 Task: Schedule a photography workshop for next Thursday at 11:00 PM.
Action: Mouse pressed left at (619, 132)
Screenshot: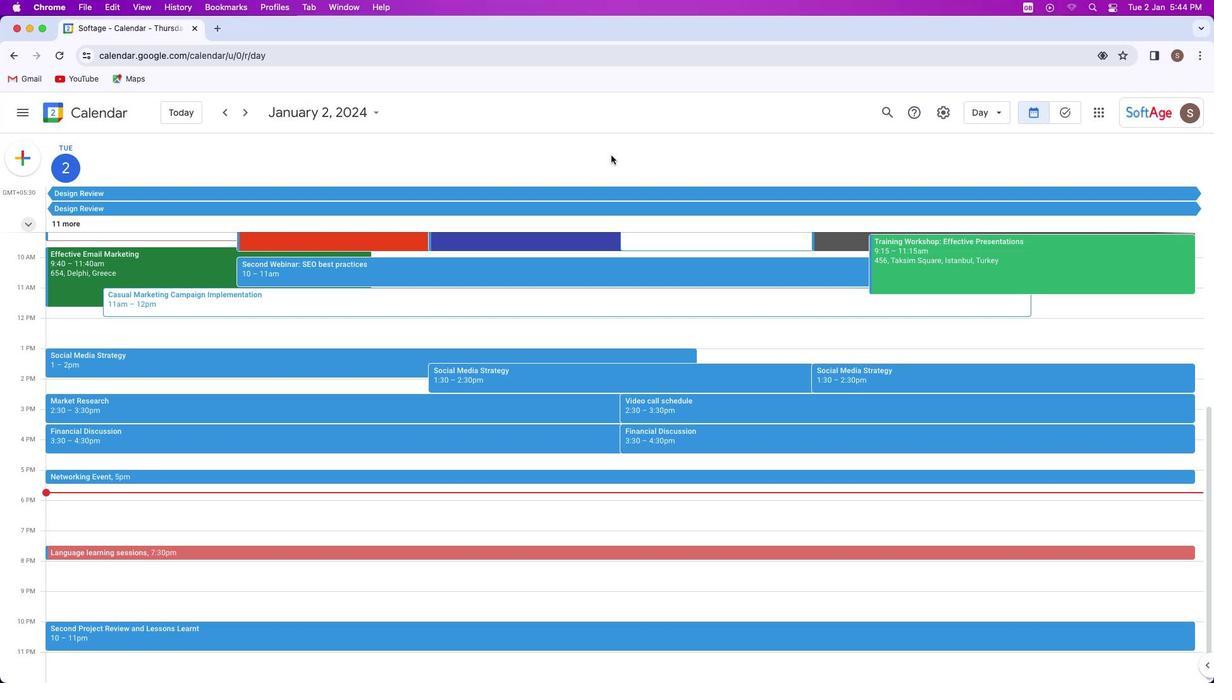 
Action: Mouse moved to (145, 138)
Screenshot: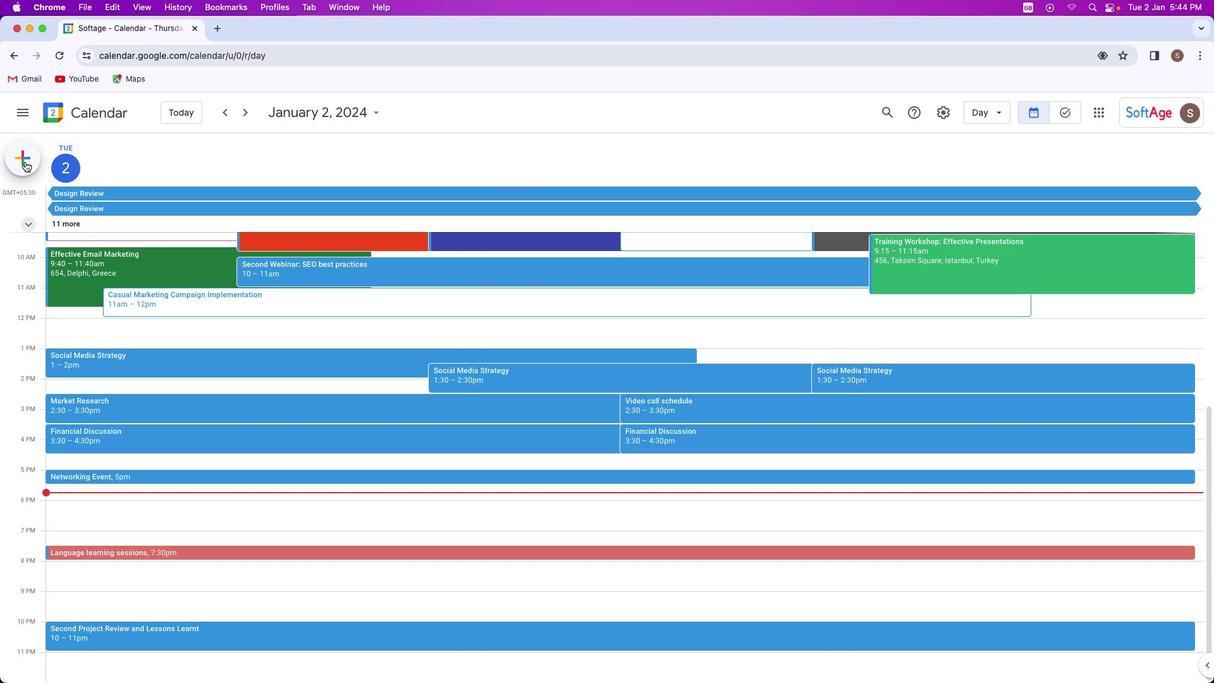 
Action: Mouse pressed left at (145, 138)
Screenshot: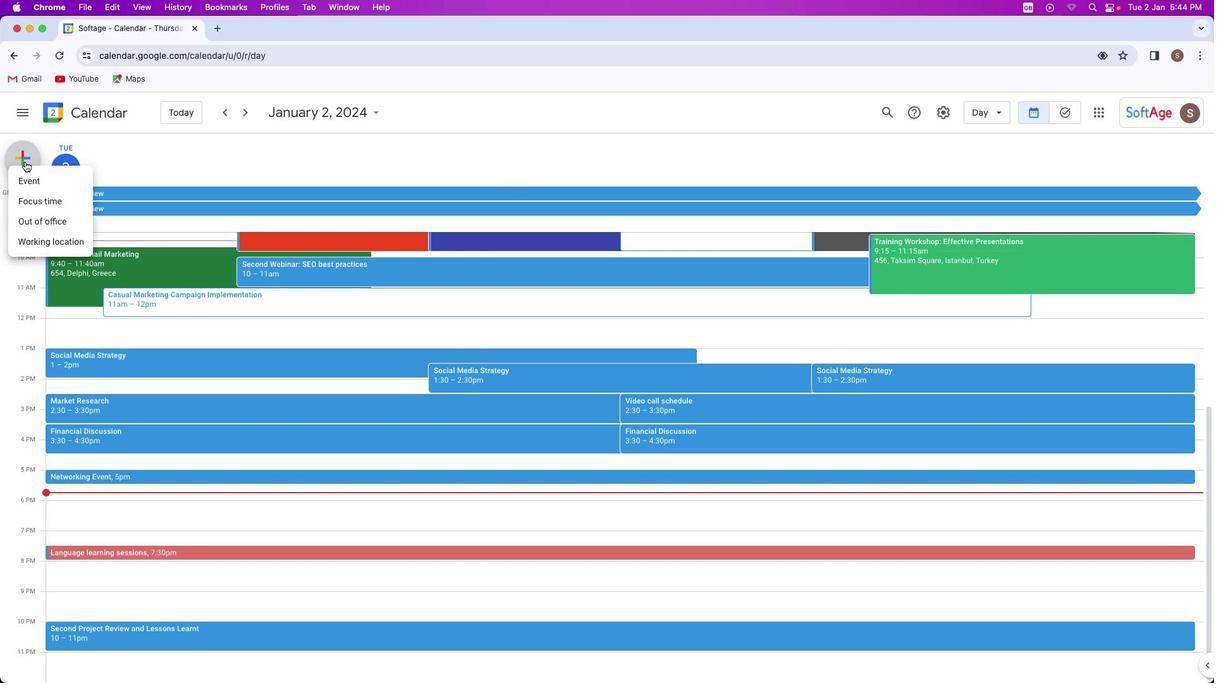 
Action: Mouse moved to (187, 281)
Screenshot: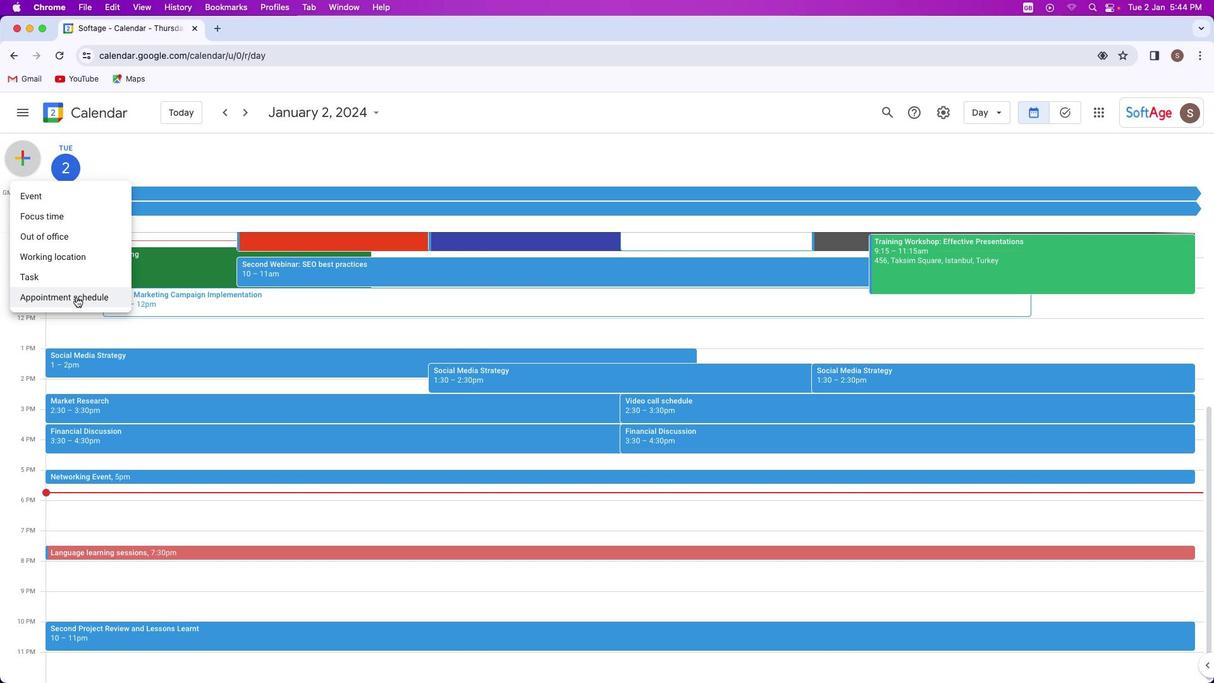 
Action: Mouse pressed left at (187, 281)
Screenshot: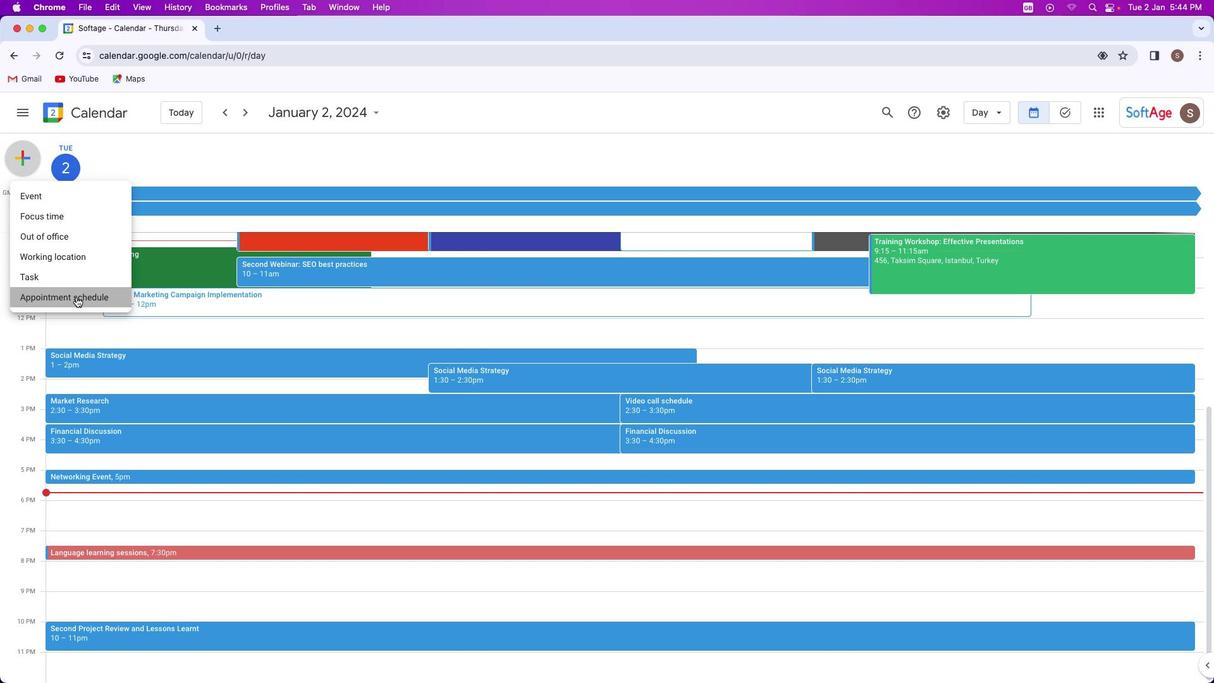 
Action: Mouse moved to (206, 130)
Screenshot: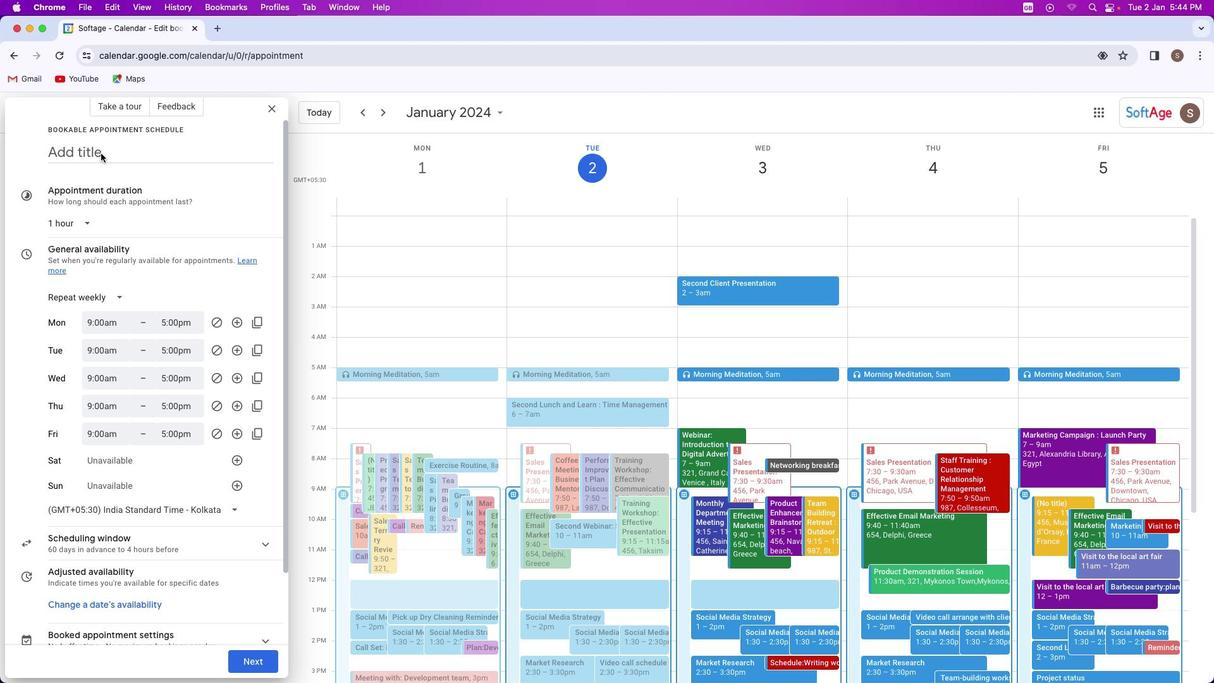 
Action: Mouse pressed left at (206, 130)
Screenshot: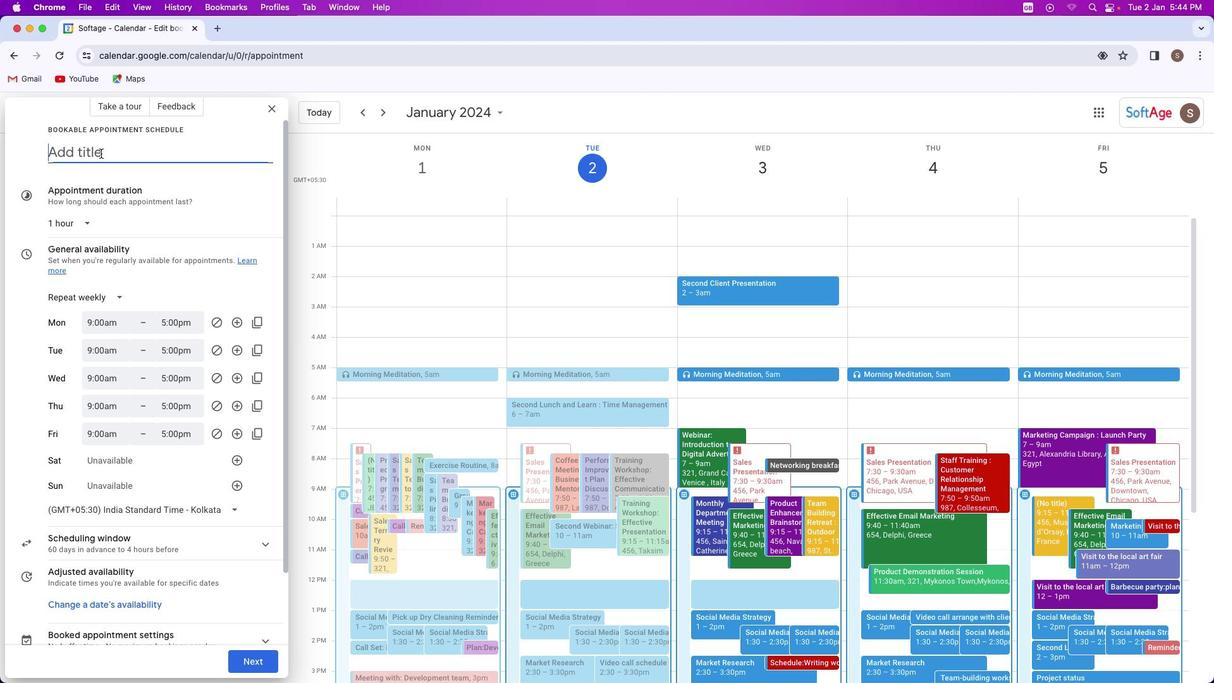 
Action: Key pressed Key.shift'P''h''o''t''o''g''r''a''p''h''y'Key.space'w''o''r''k''s''h''o''p'
Screenshot: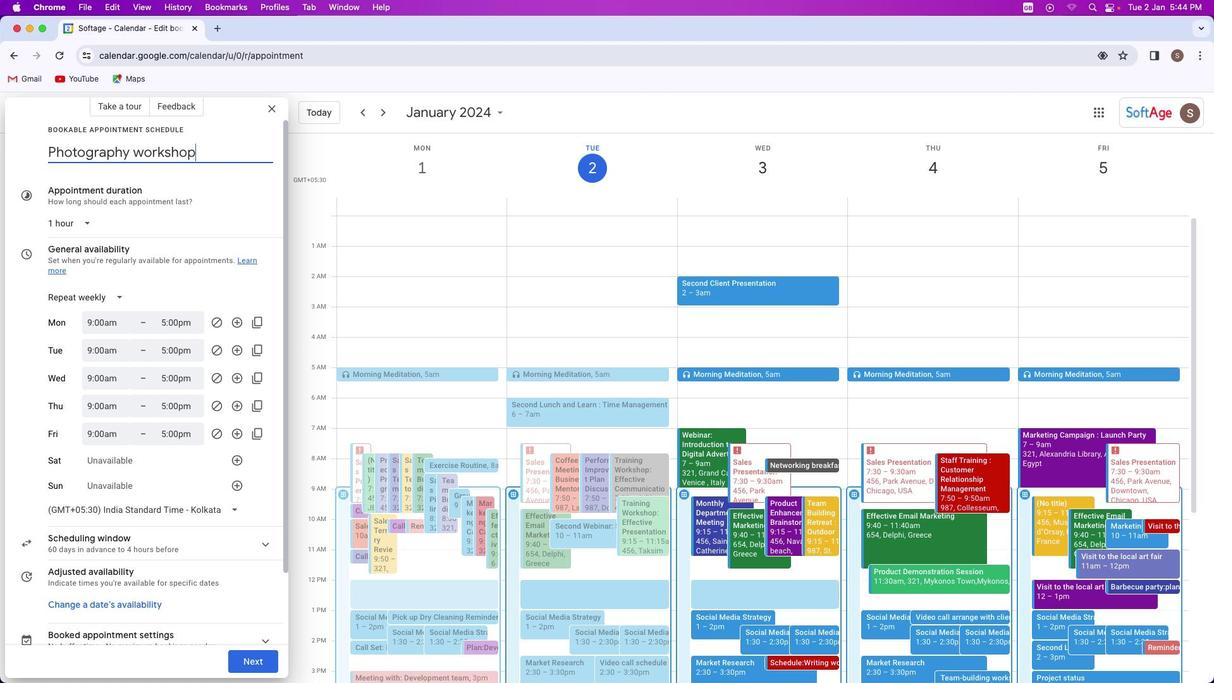 
Action: Mouse moved to (215, 278)
Screenshot: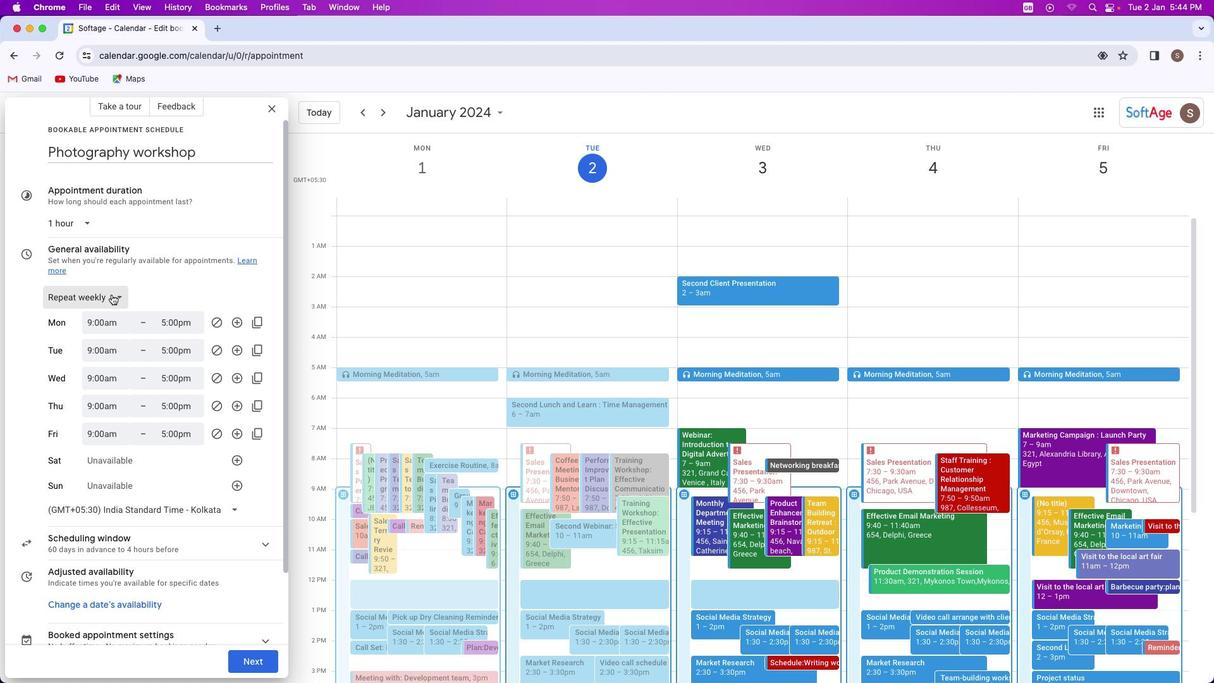 
Action: Mouse pressed left at (215, 278)
Screenshot: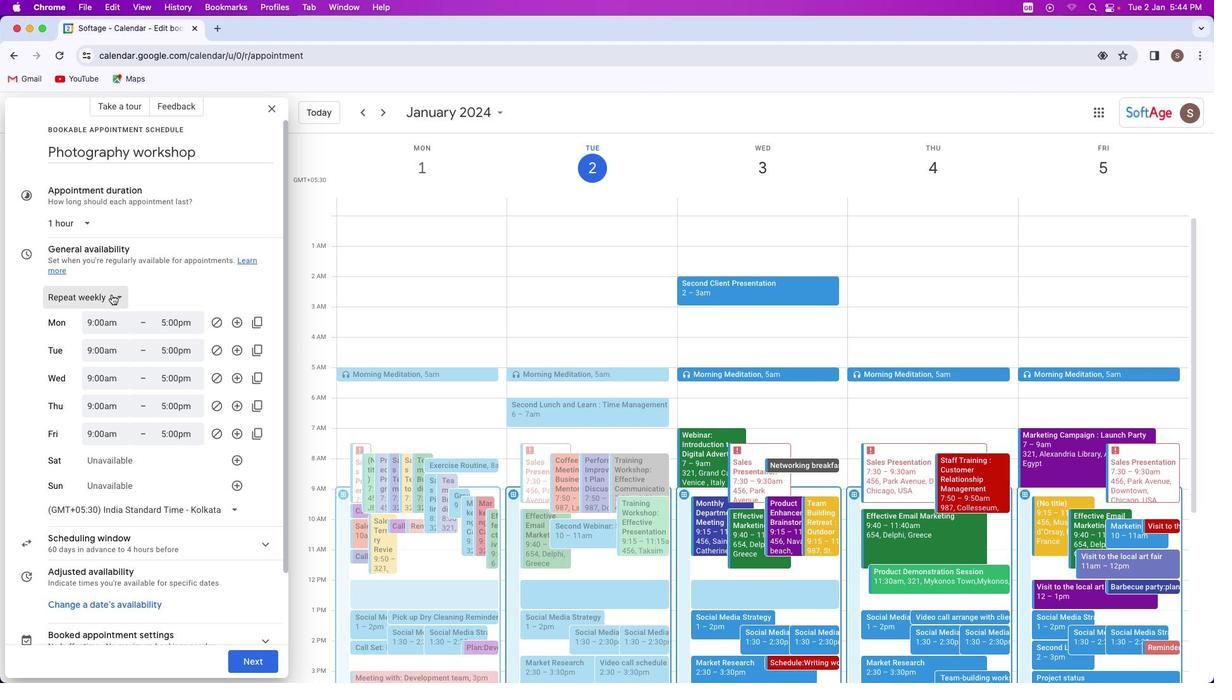 
Action: Mouse moved to (203, 308)
Screenshot: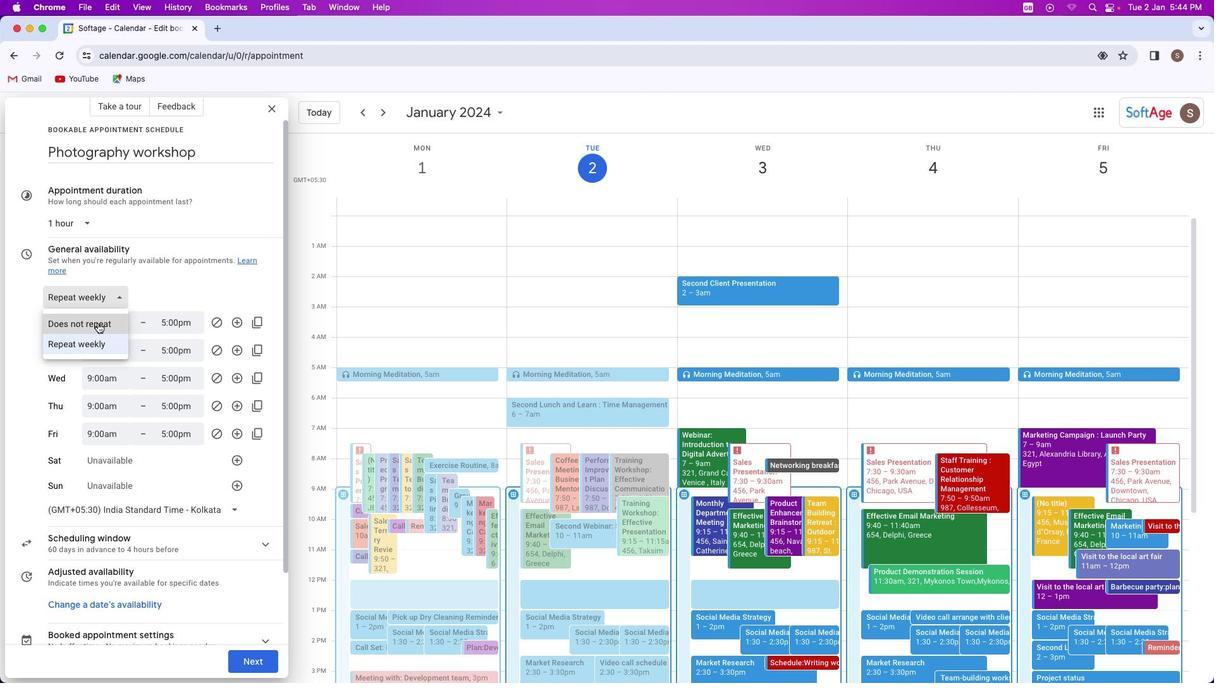 
Action: Mouse pressed left at (203, 308)
Screenshot: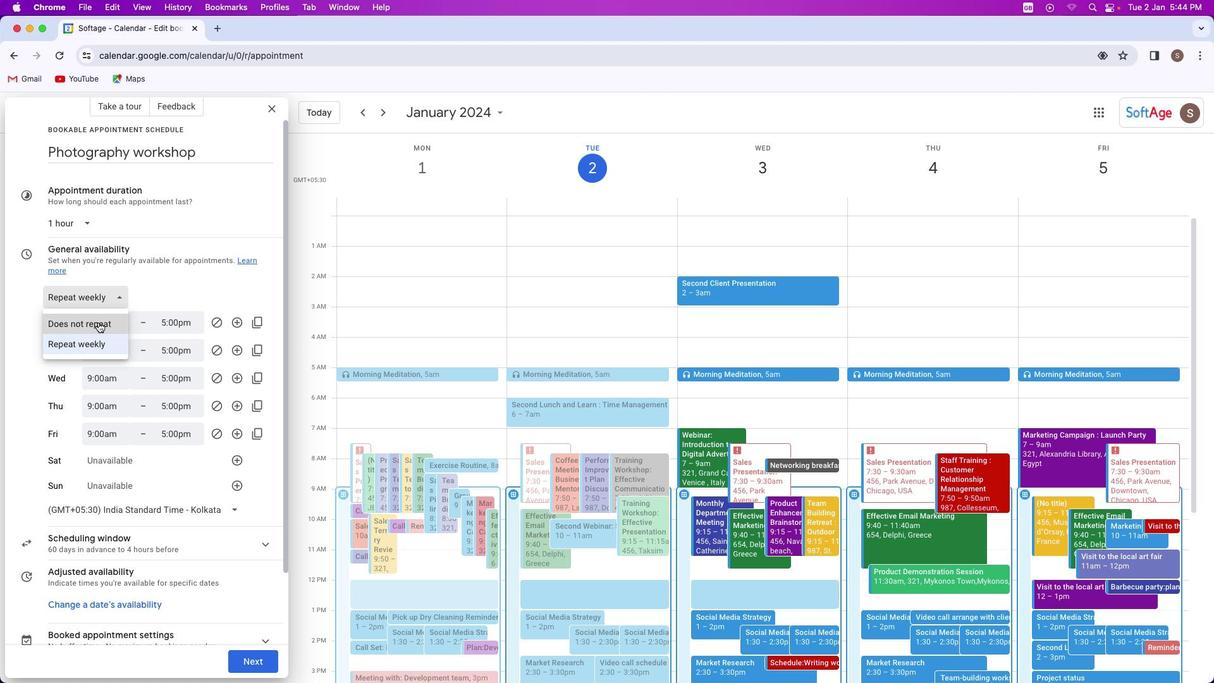 
Action: Mouse moved to (178, 296)
Screenshot: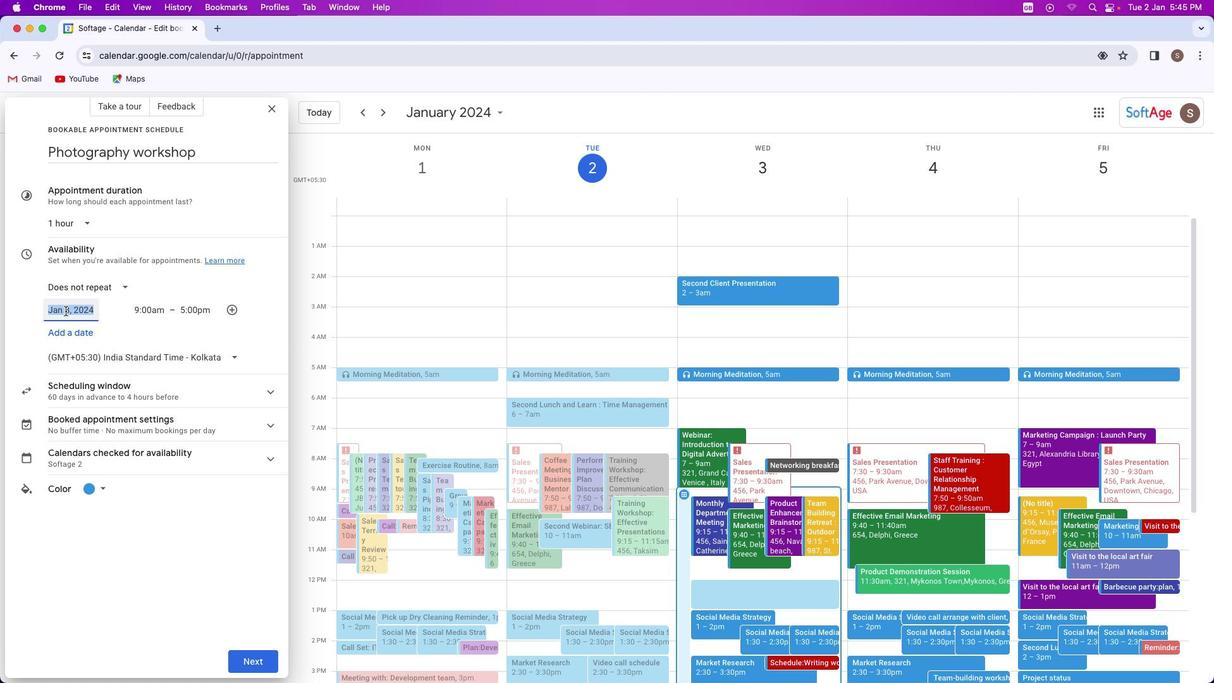 
Action: Mouse pressed left at (178, 296)
Screenshot: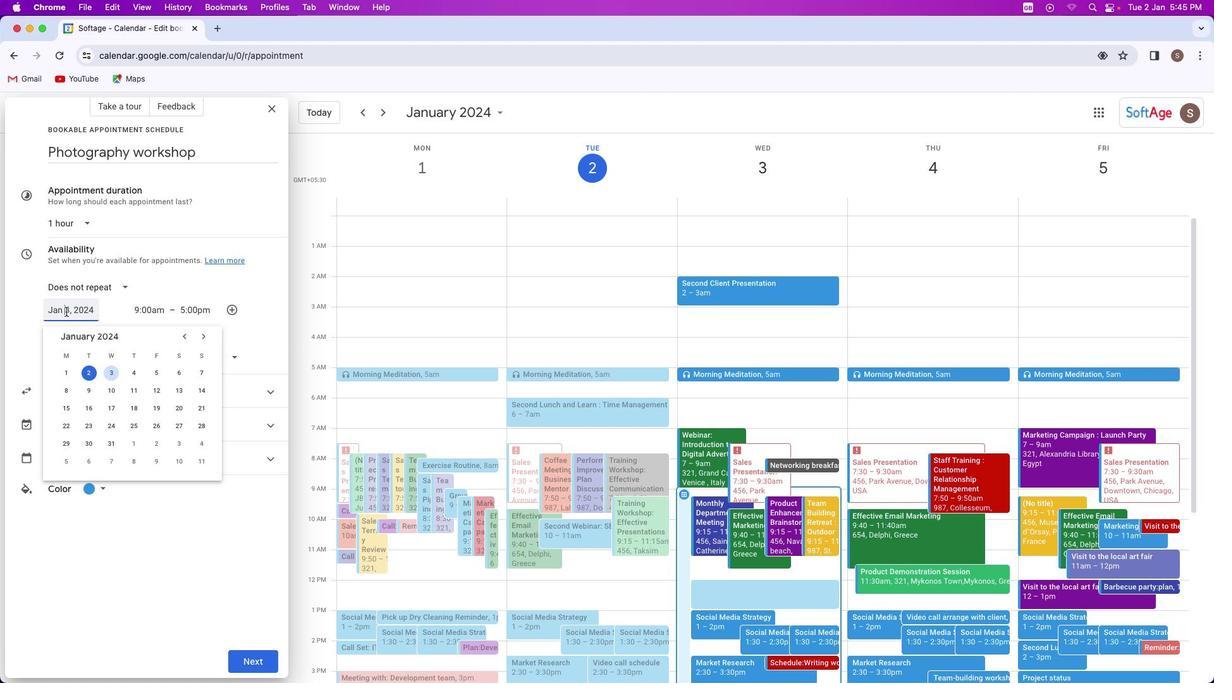 
Action: Mouse moved to (234, 379)
Screenshot: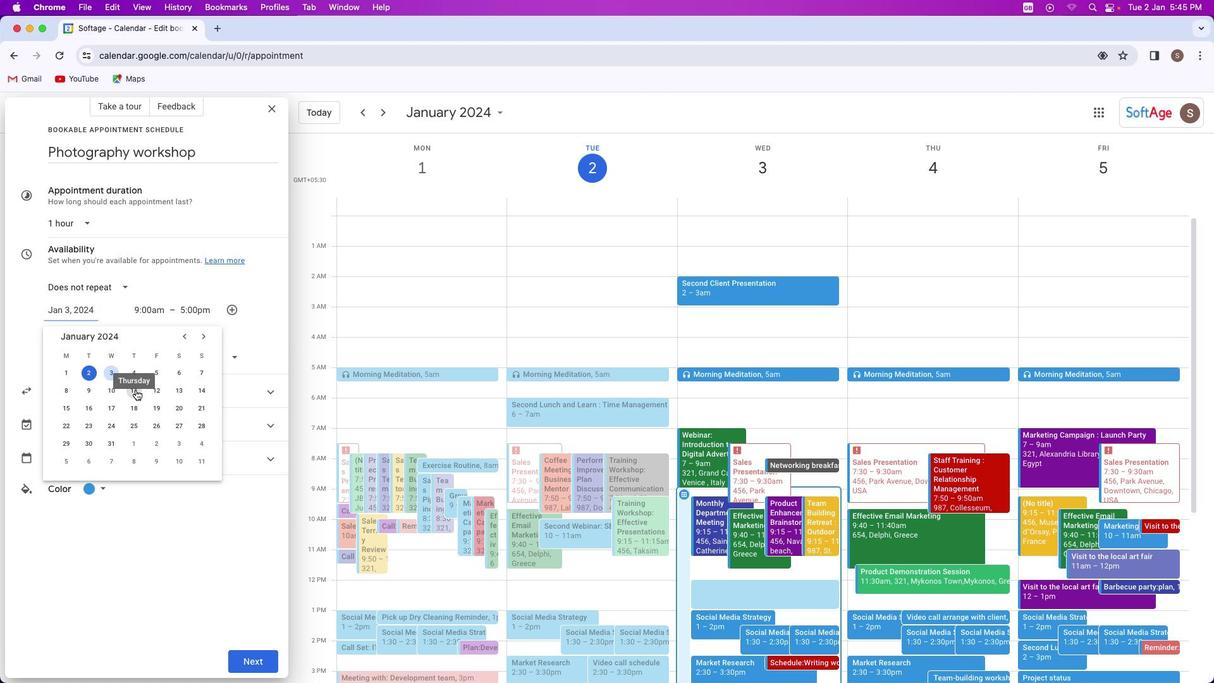 
Action: Mouse pressed left at (234, 379)
Screenshot: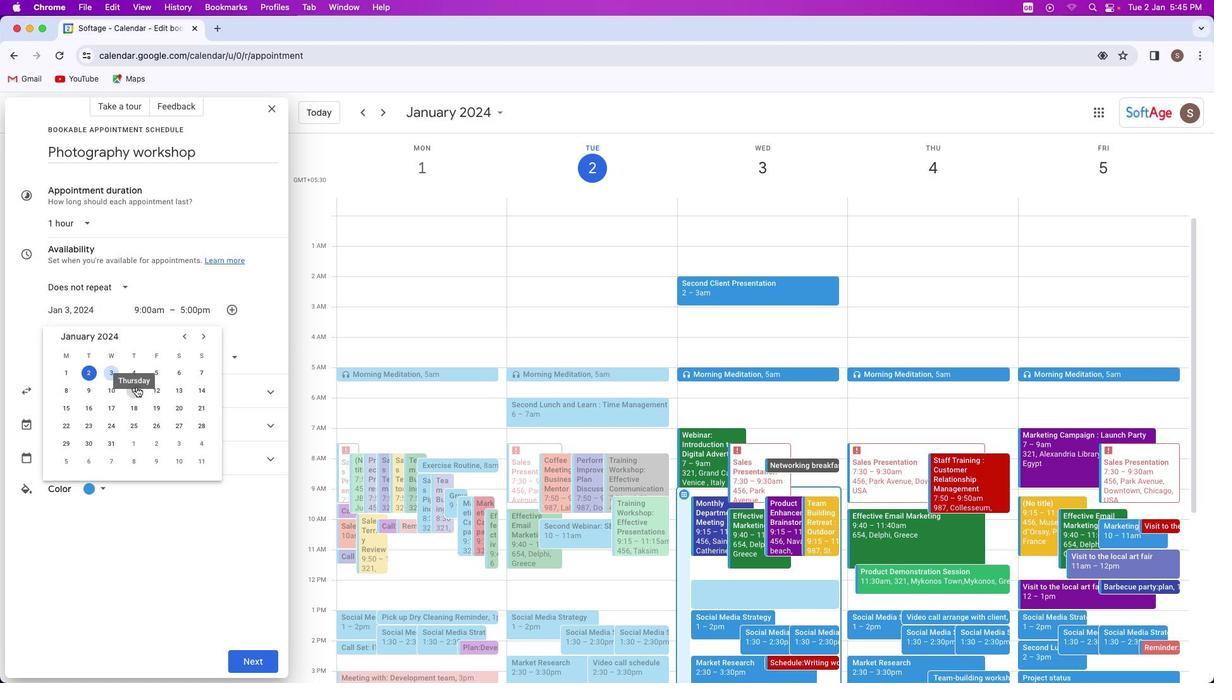 
Action: Mouse moved to (245, 299)
Screenshot: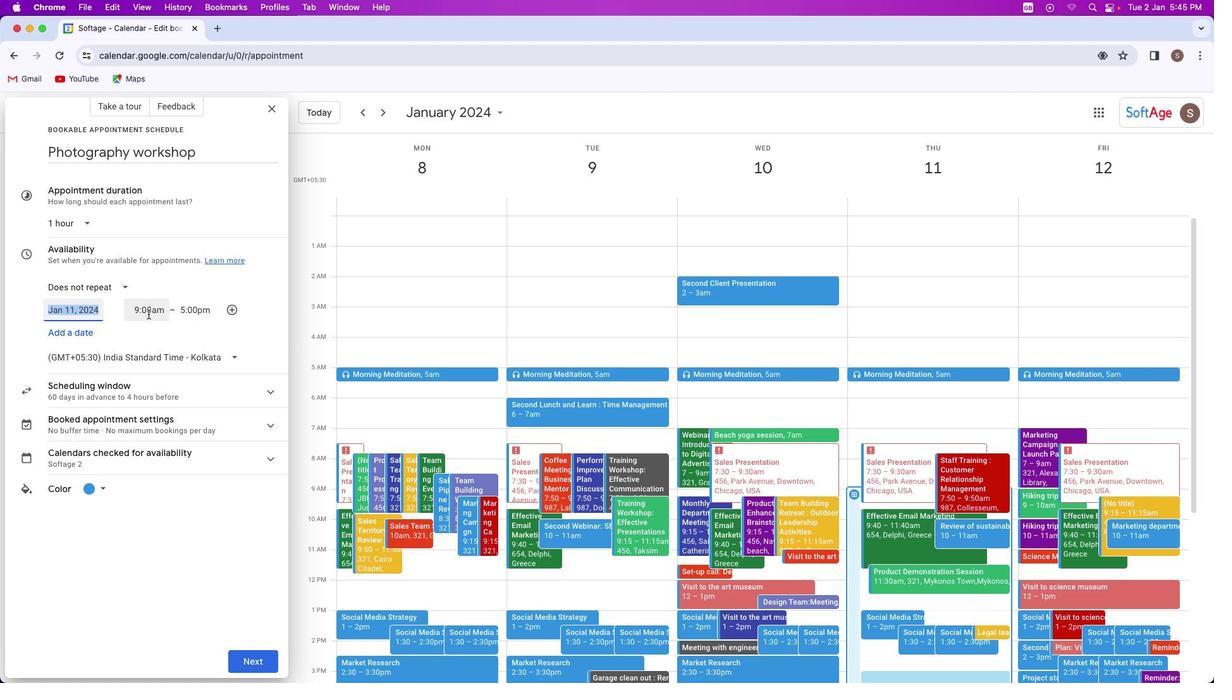 
Action: Mouse pressed left at (245, 299)
Screenshot: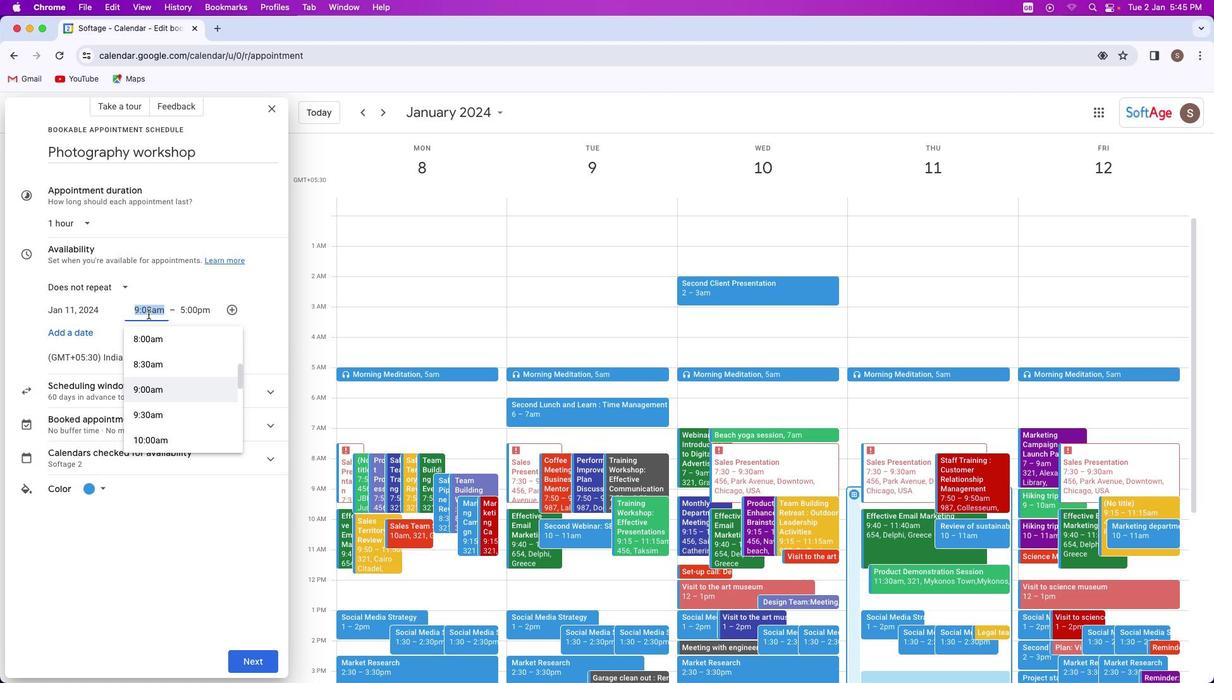 
Action: Mouse moved to (253, 368)
Screenshot: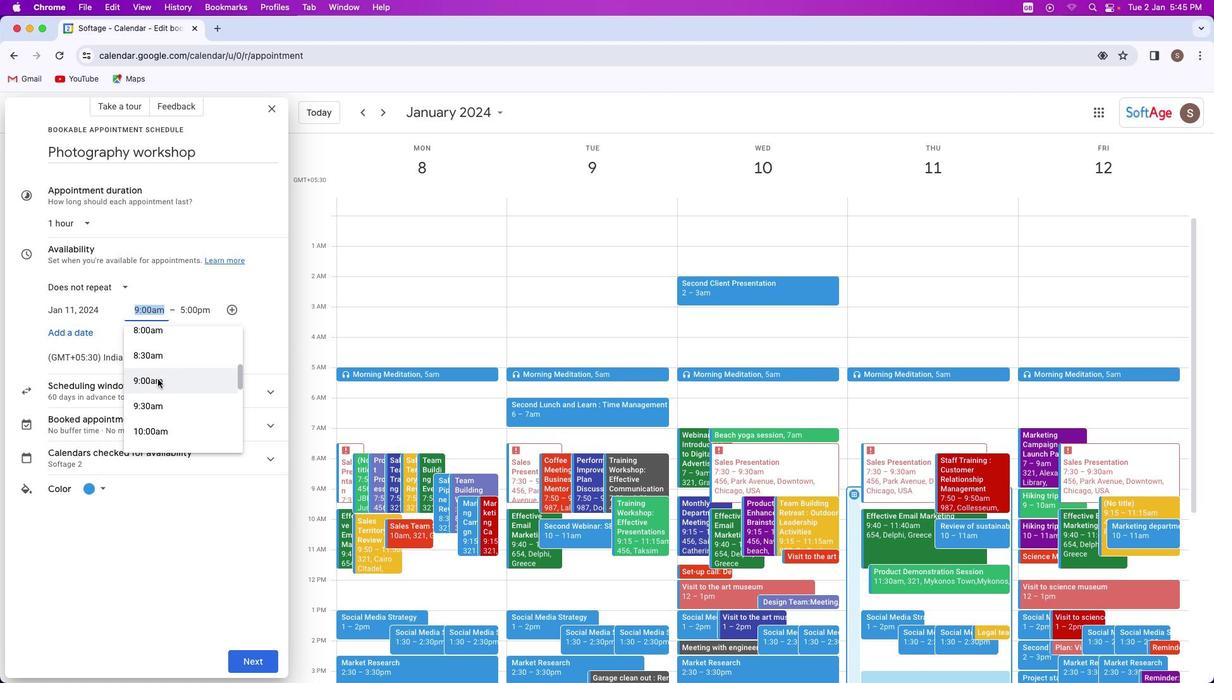 
Action: Mouse scrolled (253, 368) with delta (125, -31)
Screenshot: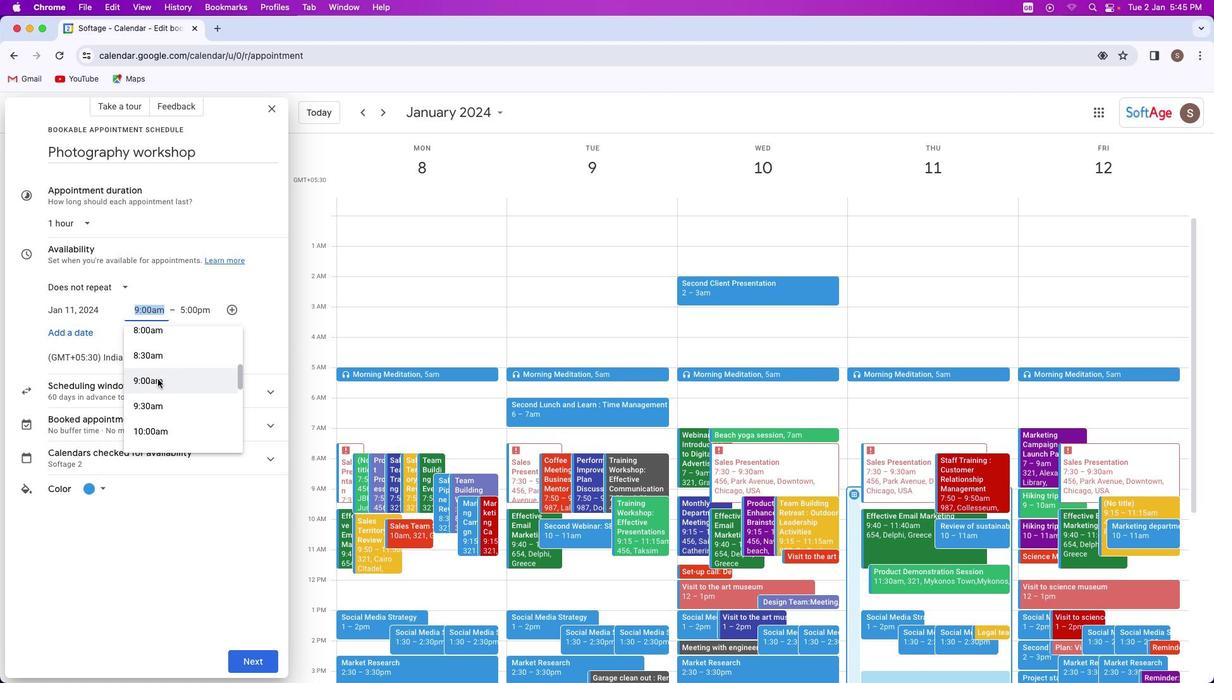 
Action: Mouse scrolled (253, 368) with delta (125, -31)
Screenshot: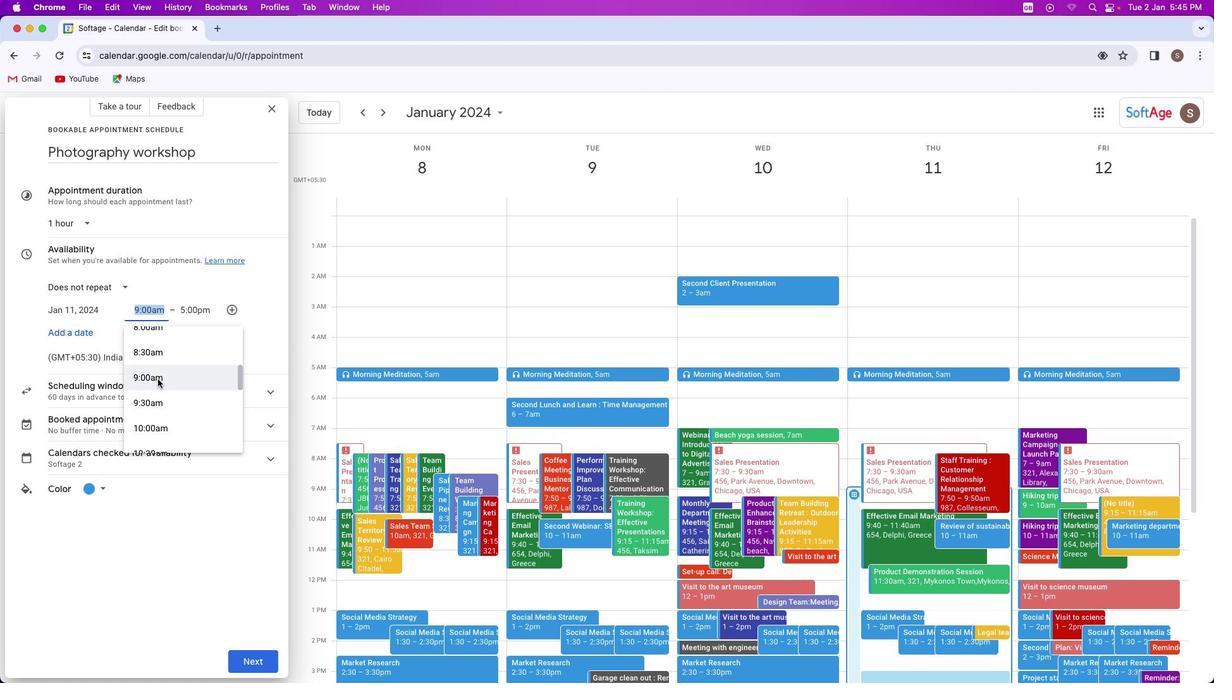 
Action: Mouse scrolled (253, 368) with delta (125, -31)
Screenshot: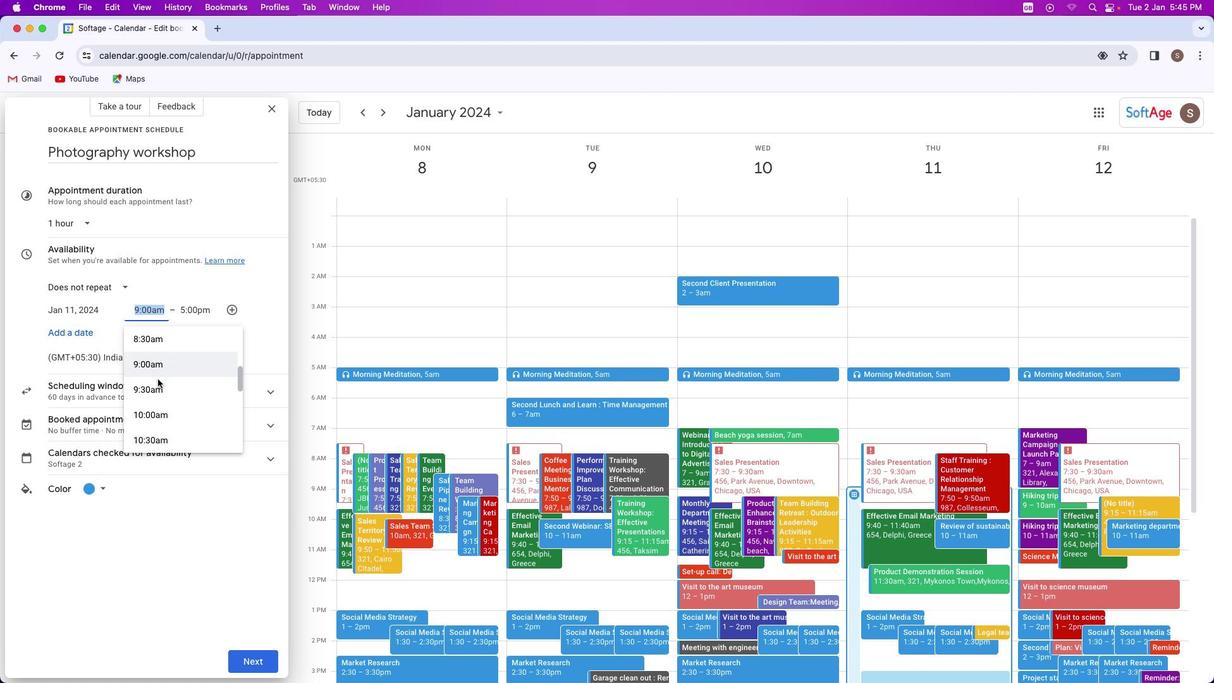 
Action: Mouse scrolled (253, 368) with delta (125, -31)
Screenshot: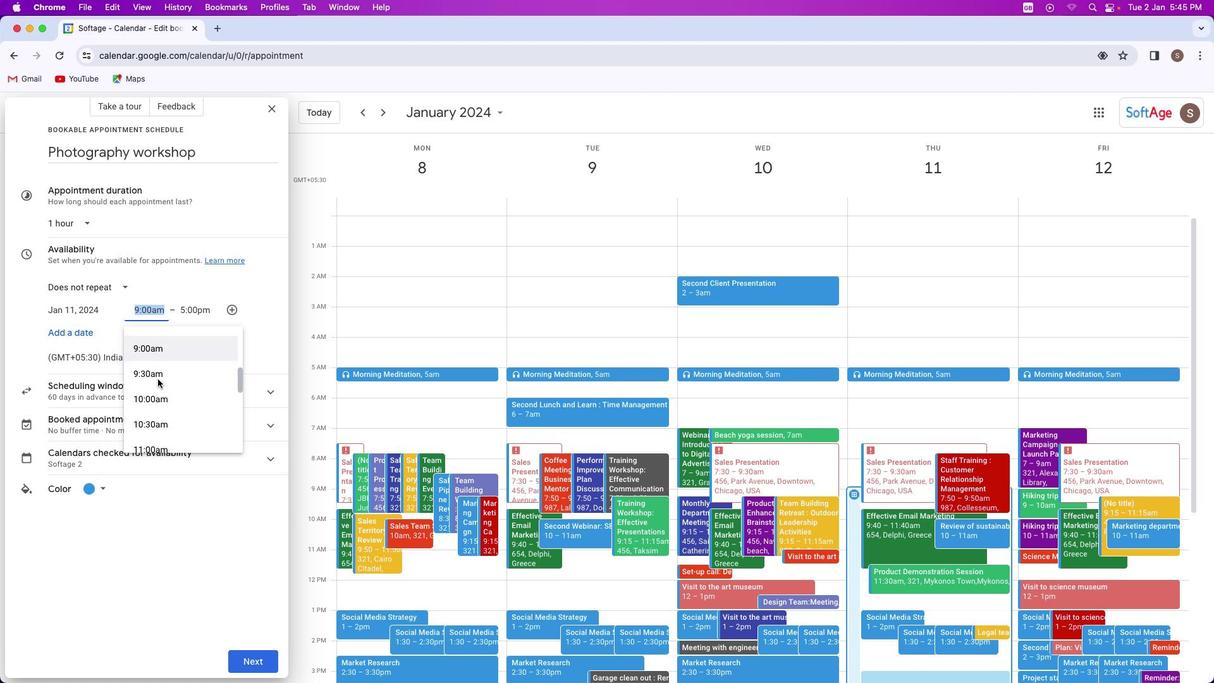 
Action: Mouse scrolled (253, 368) with delta (125, -31)
Screenshot: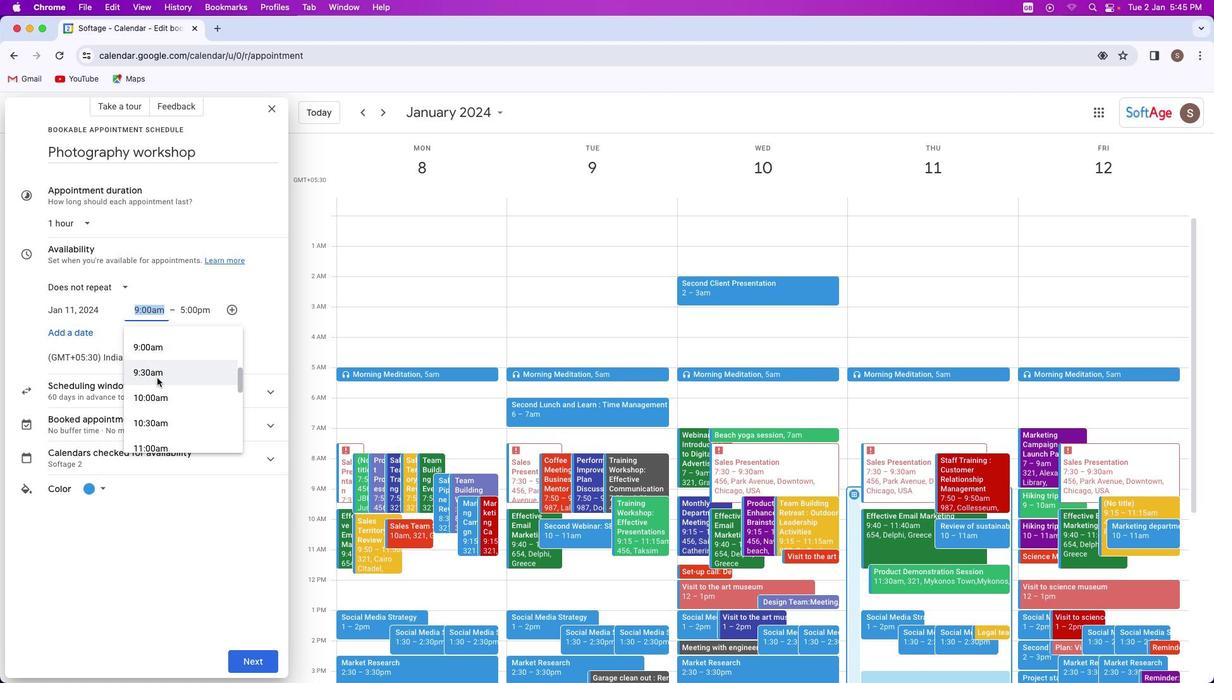 
Action: Mouse moved to (252, 366)
Screenshot: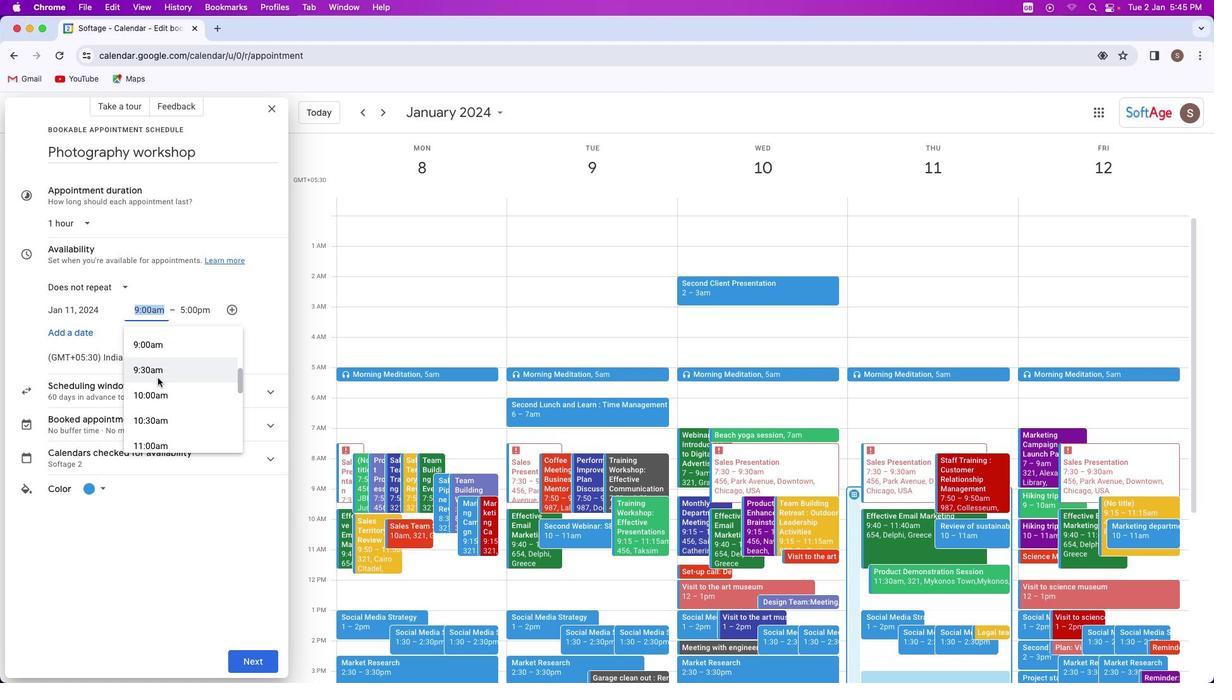 
Action: Mouse scrolled (252, 366) with delta (125, -31)
Screenshot: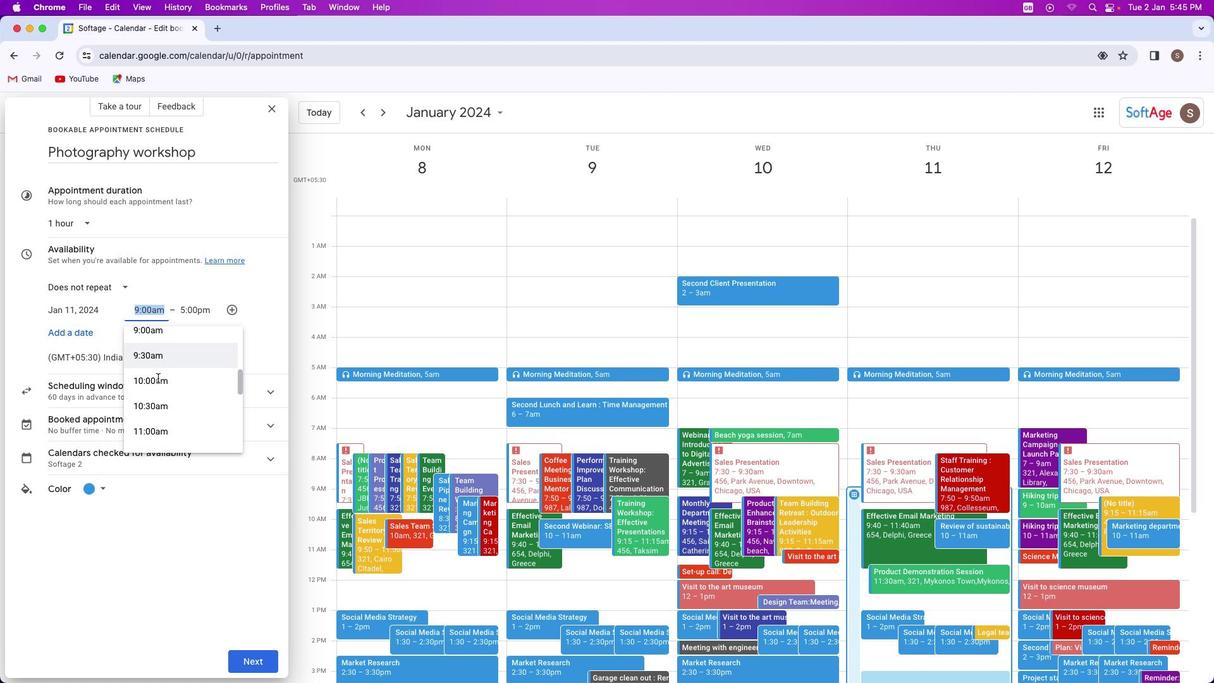 
Action: Mouse moved to (253, 367)
Screenshot: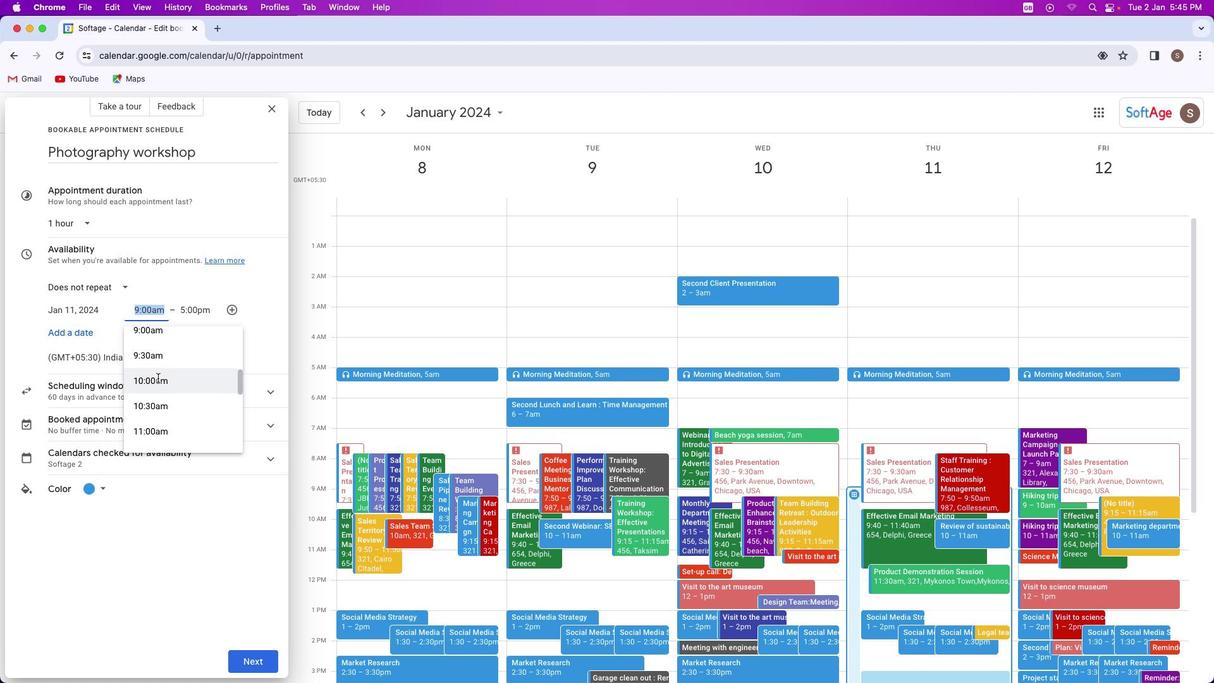 
Action: Mouse scrolled (253, 367) with delta (125, -31)
Screenshot: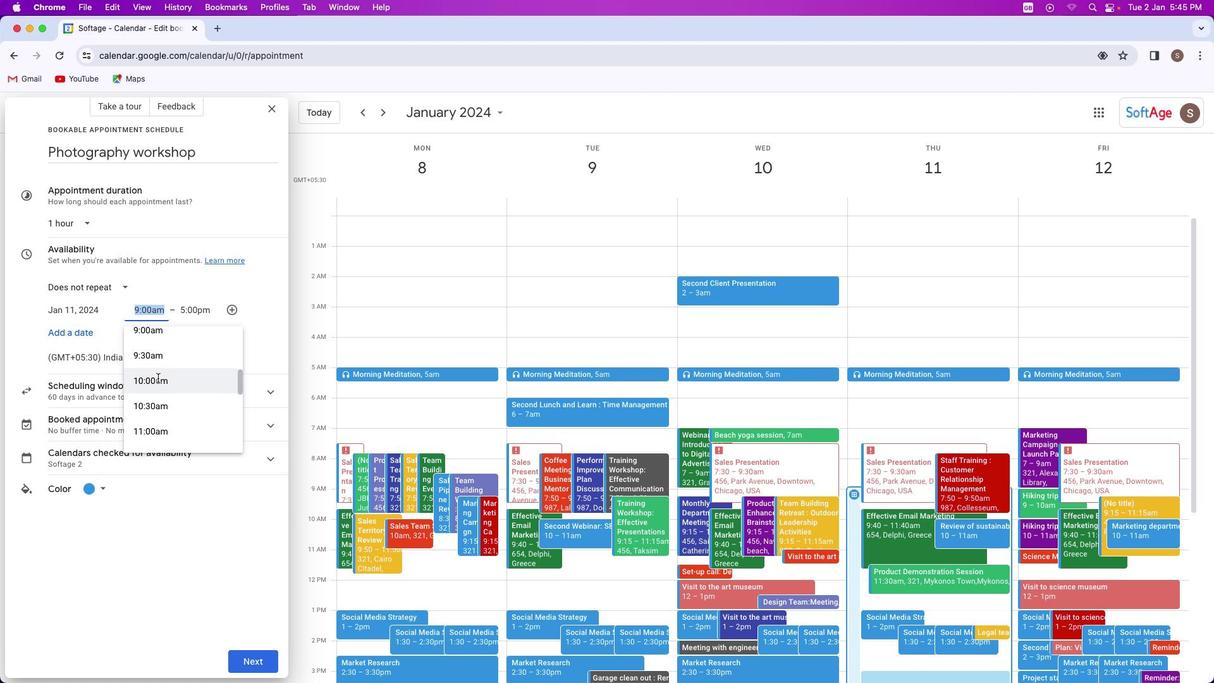 
Action: Mouse moved to (253, 367)
Screenshot: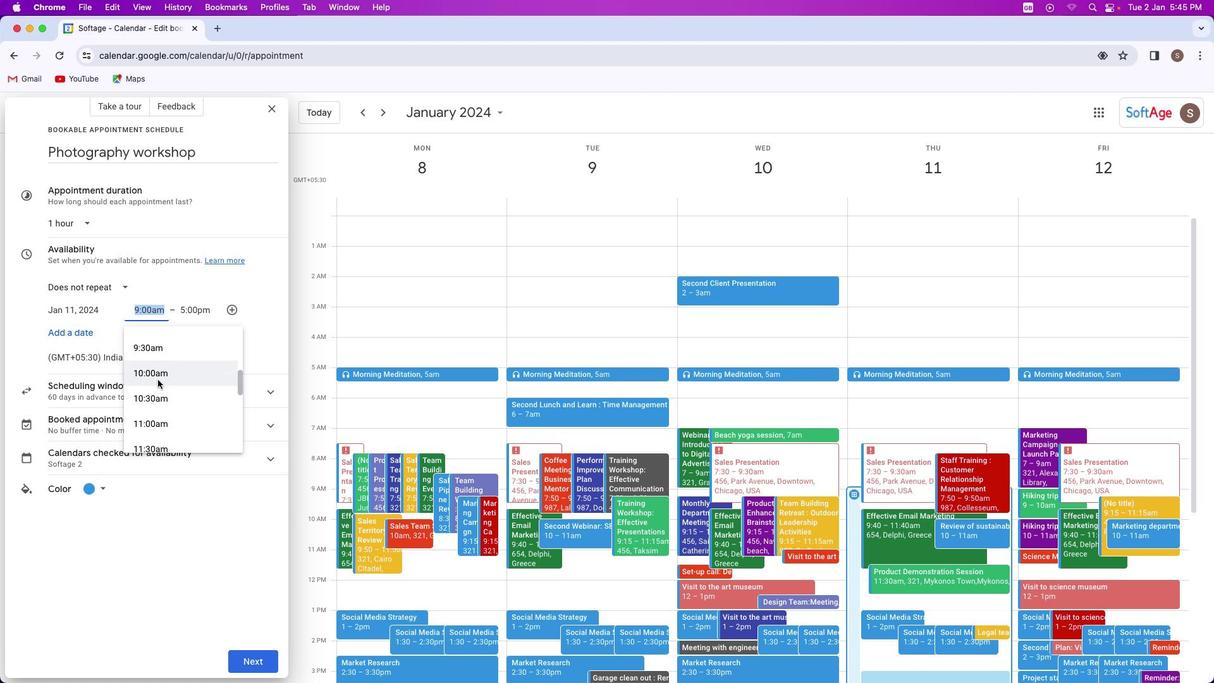 
Action: Mouse scrolled (253, 367) with delta (125, -31)
Screenshot: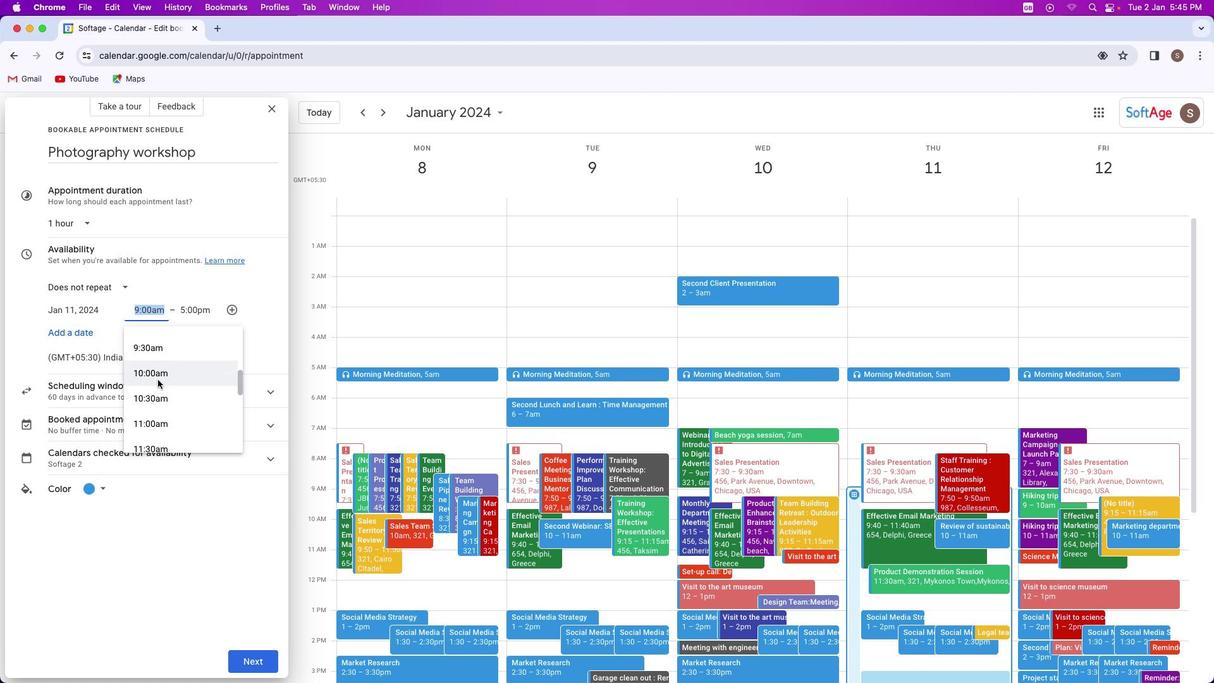 
Action: Mouse scrolled (253, 367) with delta (125, -31)
Screenshot: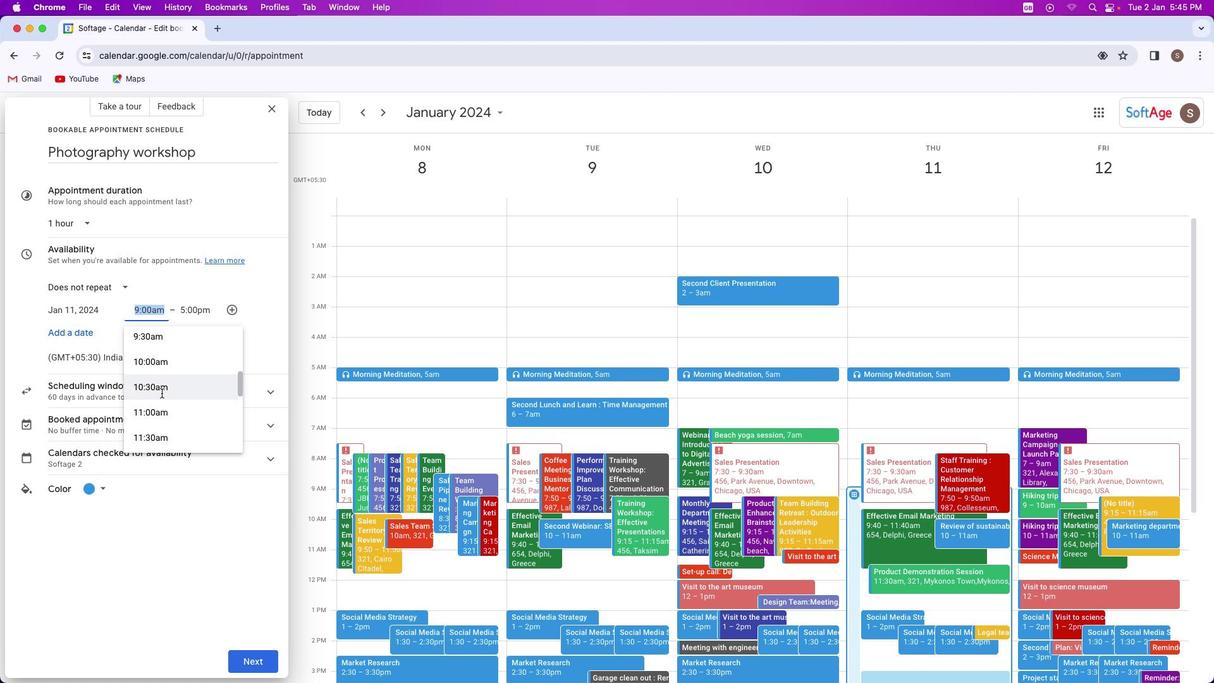 
Action: Mouse scrolled (253, 367) with delta (125, -31)
Screenshot: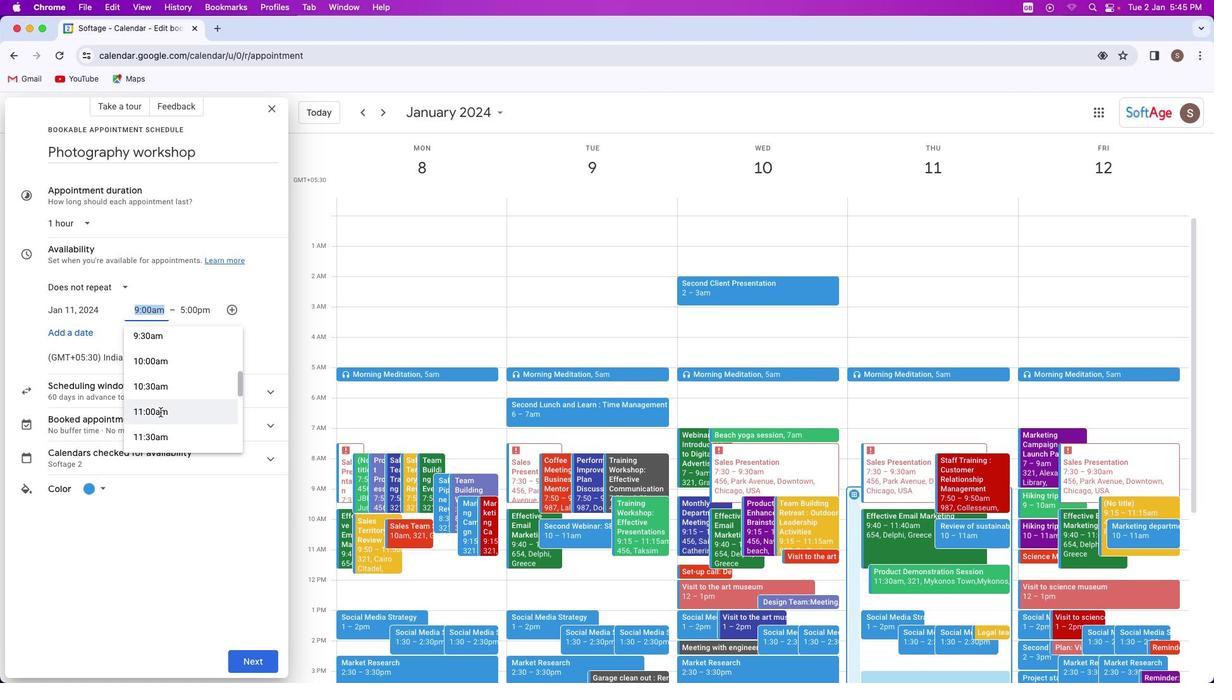
Action: Mouse moved to (254, 408)
Screenshot: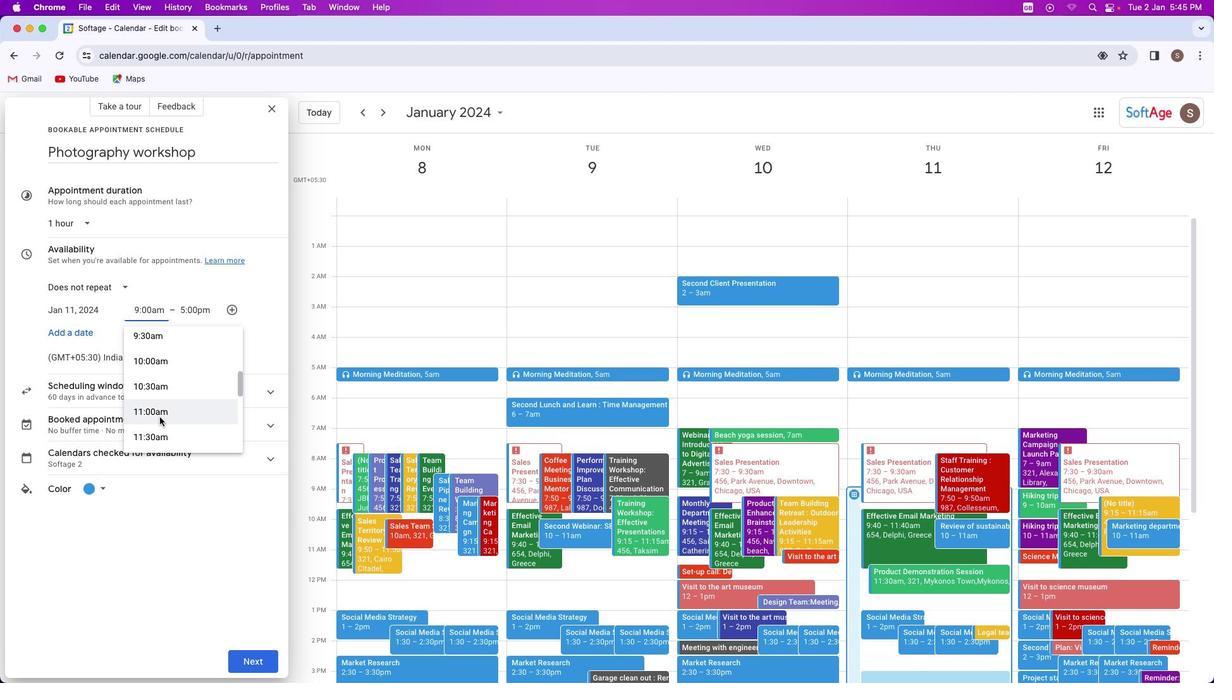 
Action: Mouse pressed left at (254, 408)
Screenshot: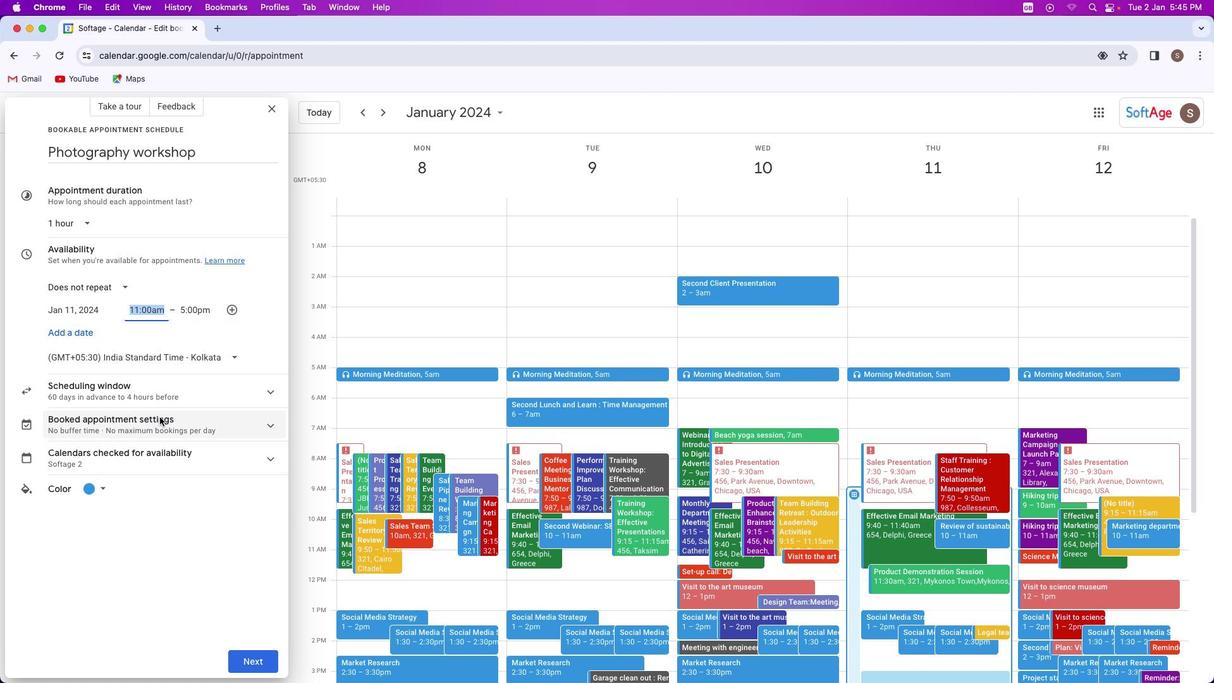 
Action: Mouse moved to (209, 483)
Screenshot: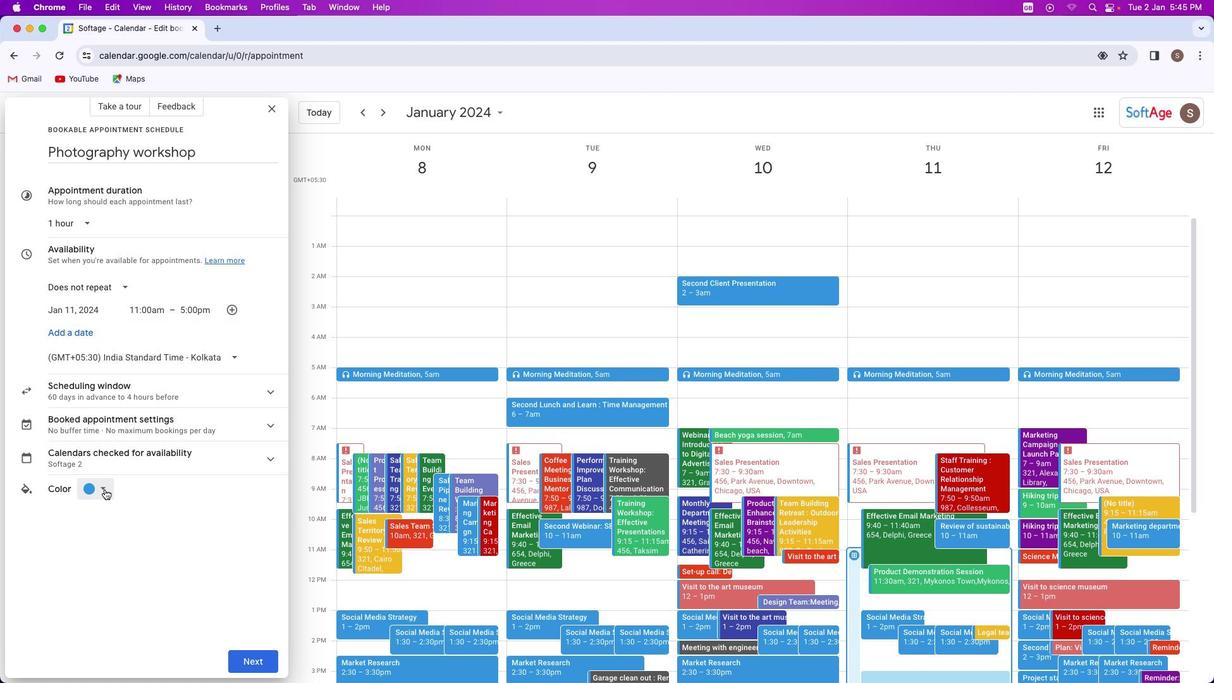 
Action: Mouse pressed left at (209, 483)
Screenshot: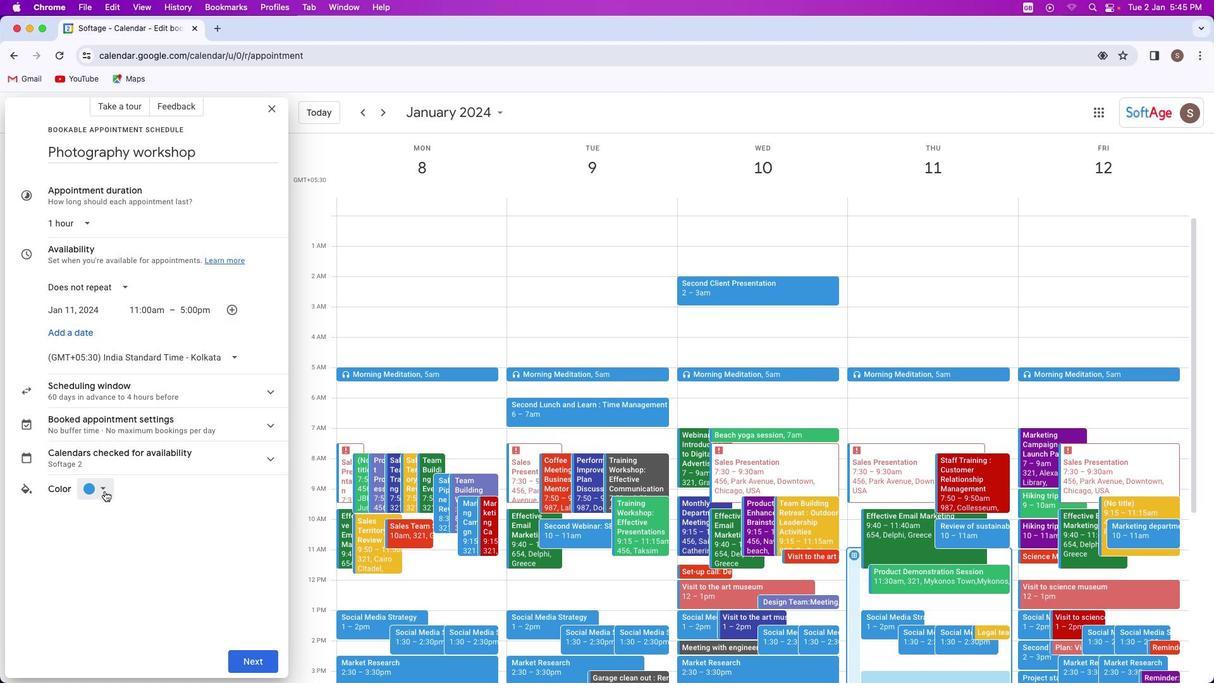 
Action: Mouse moved to (228, 525)
Screenshot: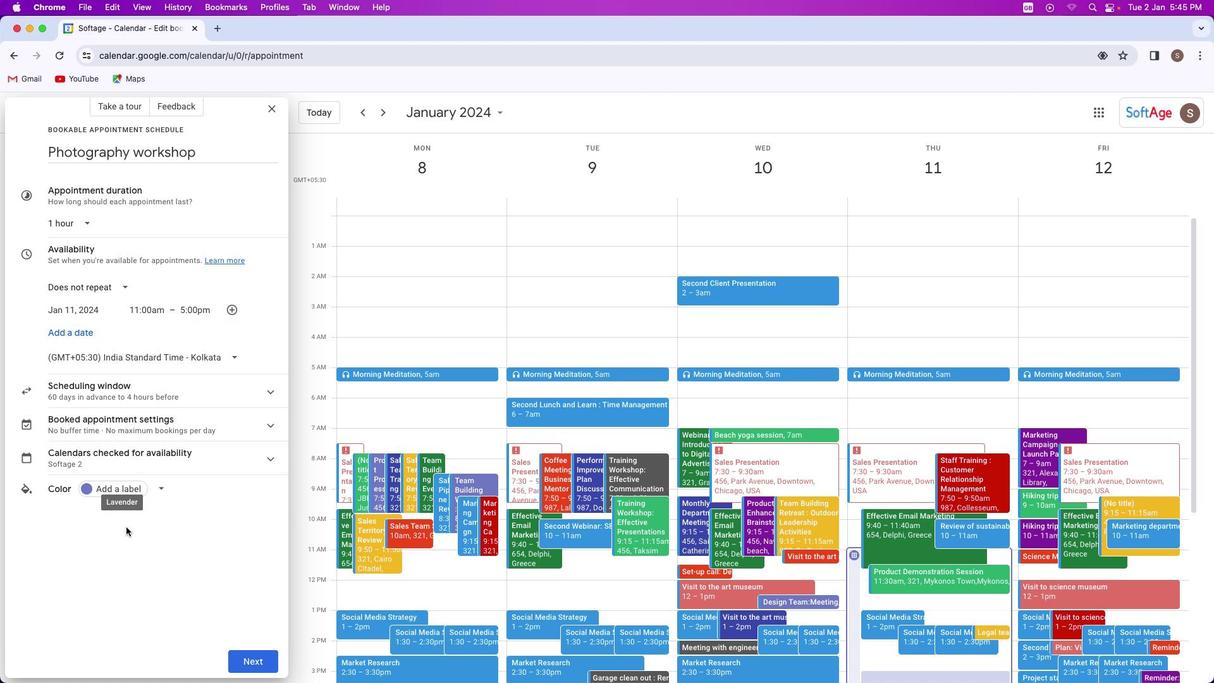 
Action: Mouse pressed left at (228, 525)
Screenshot: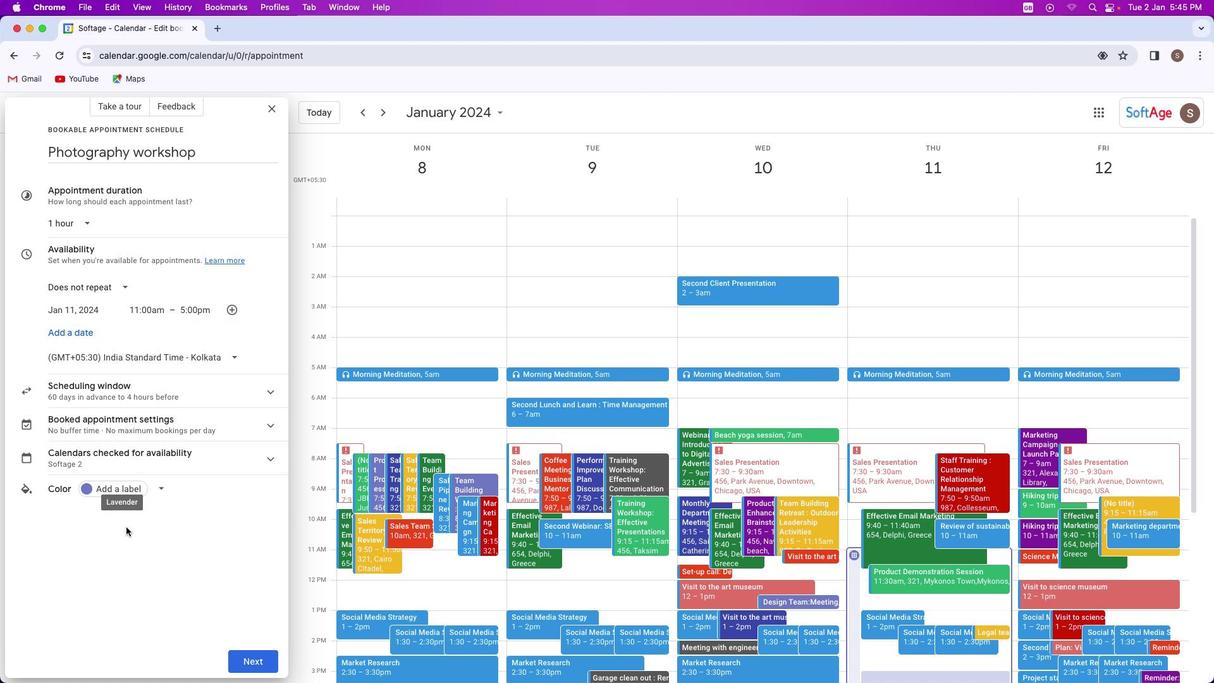 
Action: Mouse moved to (327, 665)
Screenshot: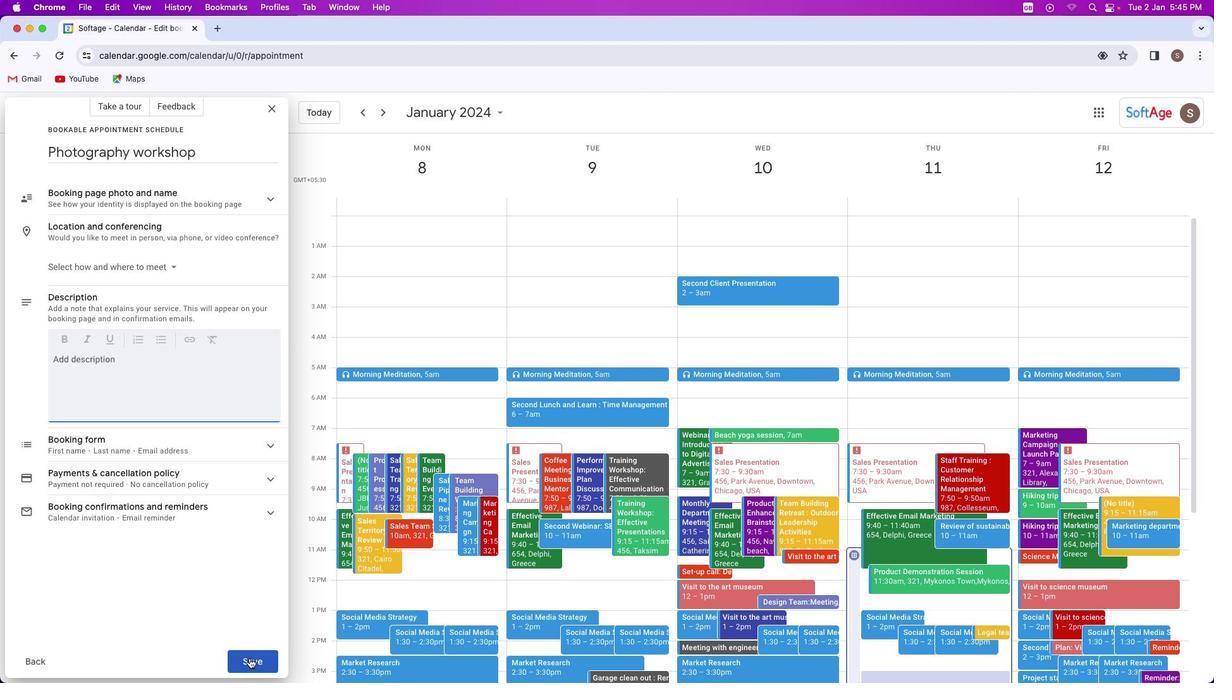 
Action: Mouse pressed left at (327, 665)
Screenshot: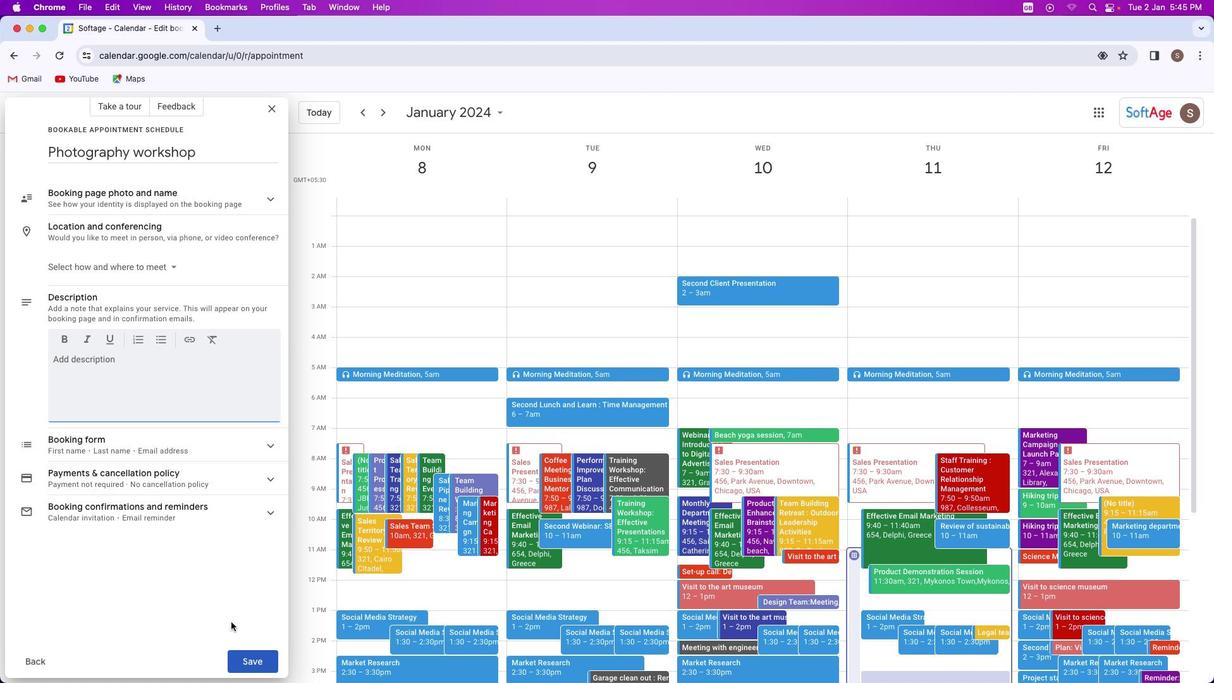
Action: Mouse moved to (230, 357)
Screenshot: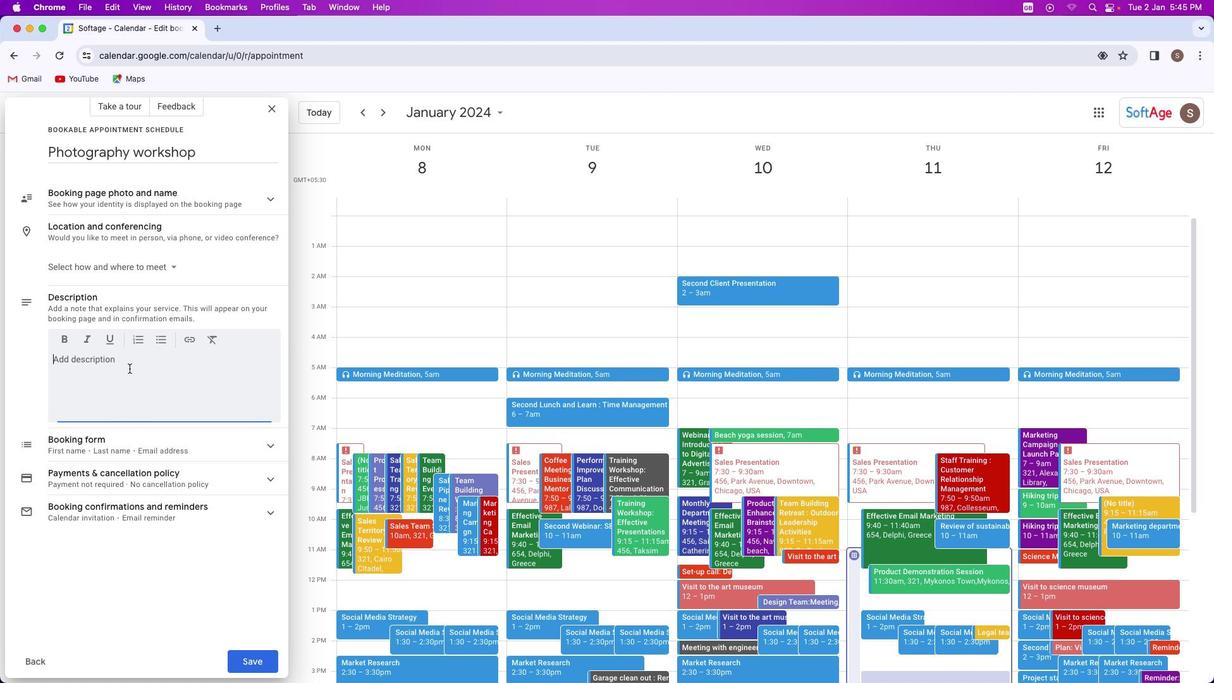 
Action: Mouse pressed left at (230, 357)
Screenshot: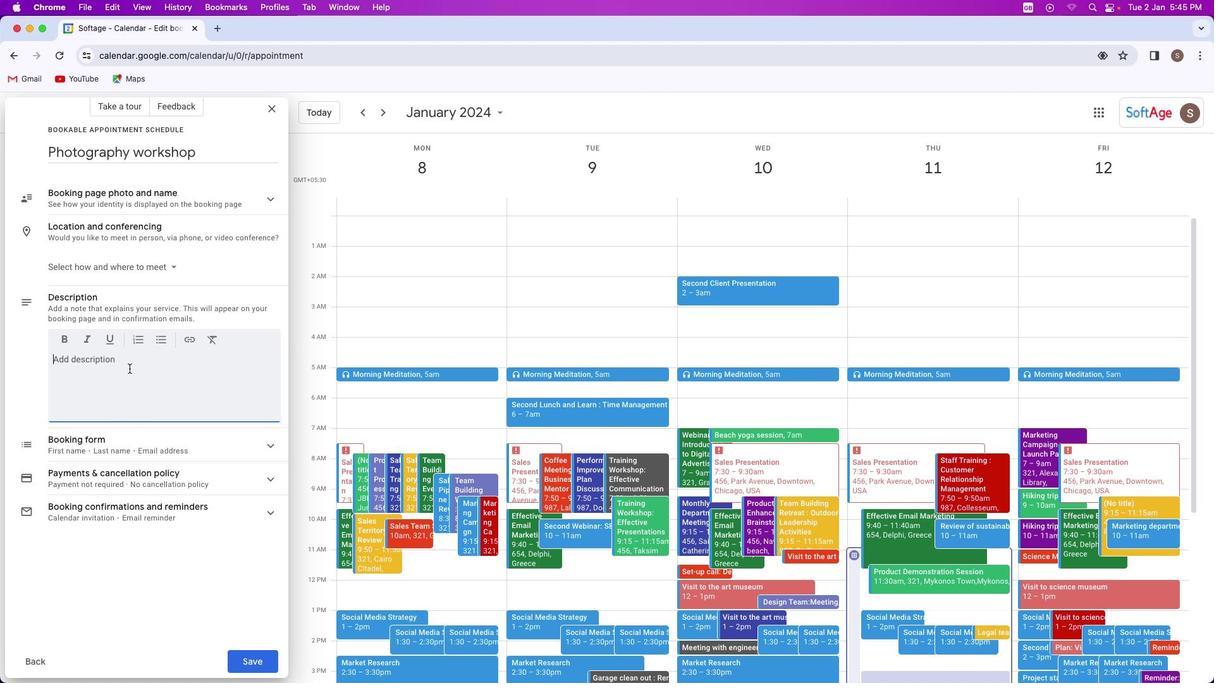 
Action: Key pressed Key.shift'T''h''i''s'Key.space'c''o''m''m''e''n''t'Key.space'i''s'Key.space'f''o''r'Key.space'p''h''o''t''o''g''r''a''p''h''y'Key.space'w''o''r''k''s''h''o''p''.'
Screenshot: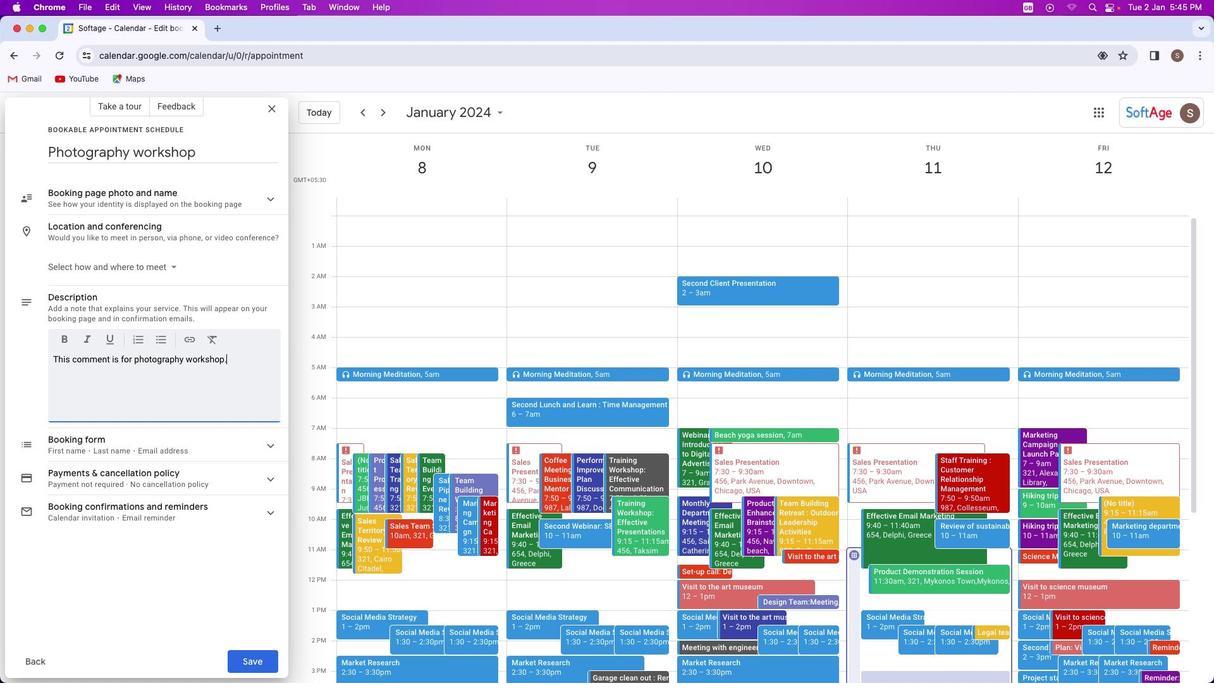
Action: Mouse moved to (333, 668)
Screenshot: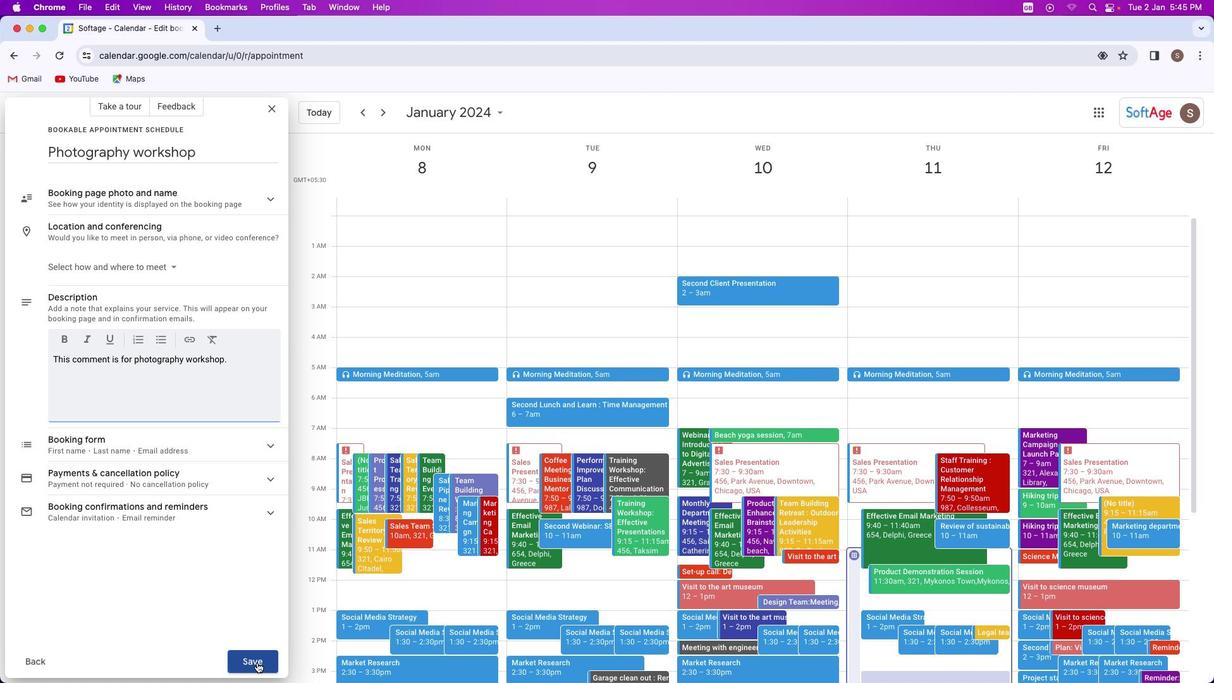 
Action: Mouse pressed left at (333, 668)
Screenshot: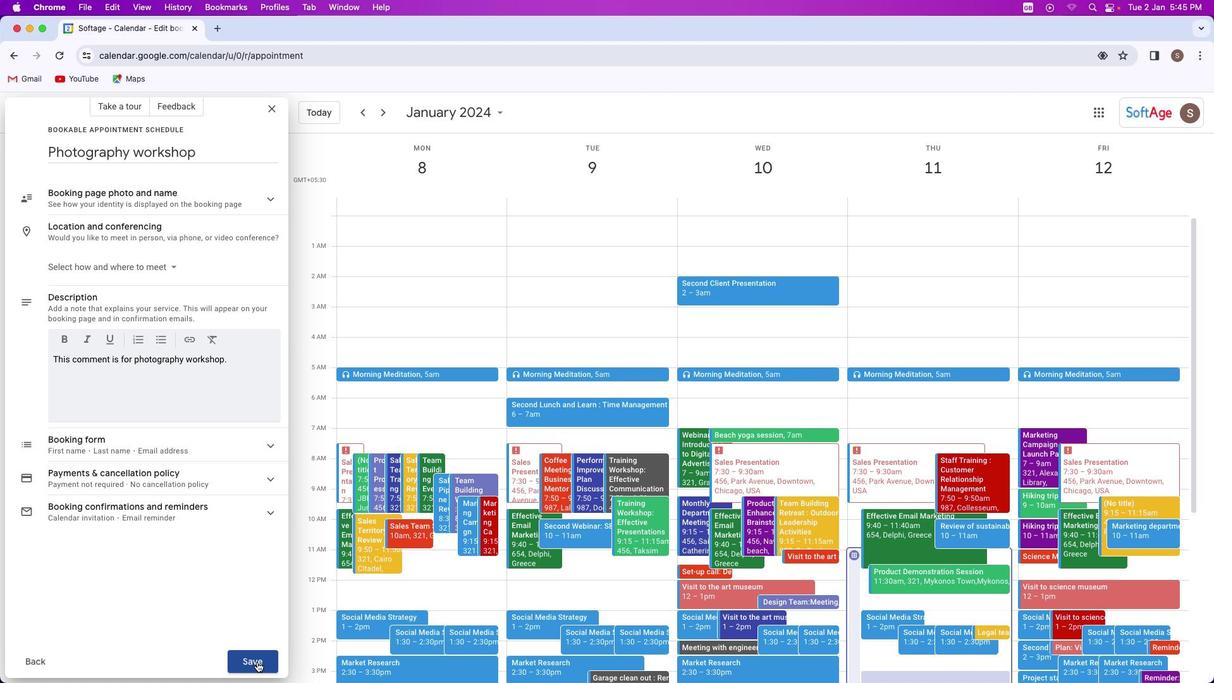 
Action: Mouse moved to (249, 289)
Screenshot: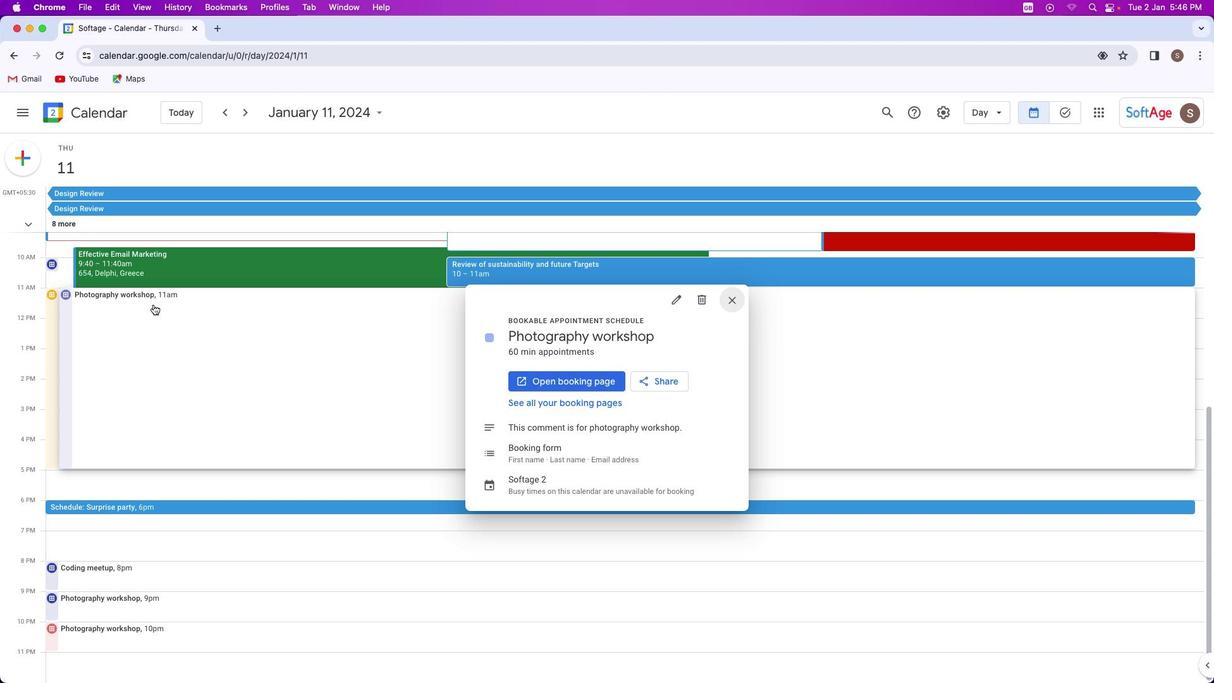 
